 Task: Open Card Cybersecurity Training Session in Board Diversity and Inclusion Leadership Training and Development to Workspace DevOps and add a team member Softage.2@softage.net, a label Green, a checklist Cake Decorating, an attachment from your computer, a color Green and finally, add a card description 'Plan and execute company team-building conference with team-building challenges' and a comment 'Given the potential impact of this task on our company financial performance, let us ensure that we approach it with a focus on ROI.'. Add a start date 'Jan 06, 1900' with a due date 'Jan 13, 1900'
Action: Mouse moved to (342, 136)
Screenshot: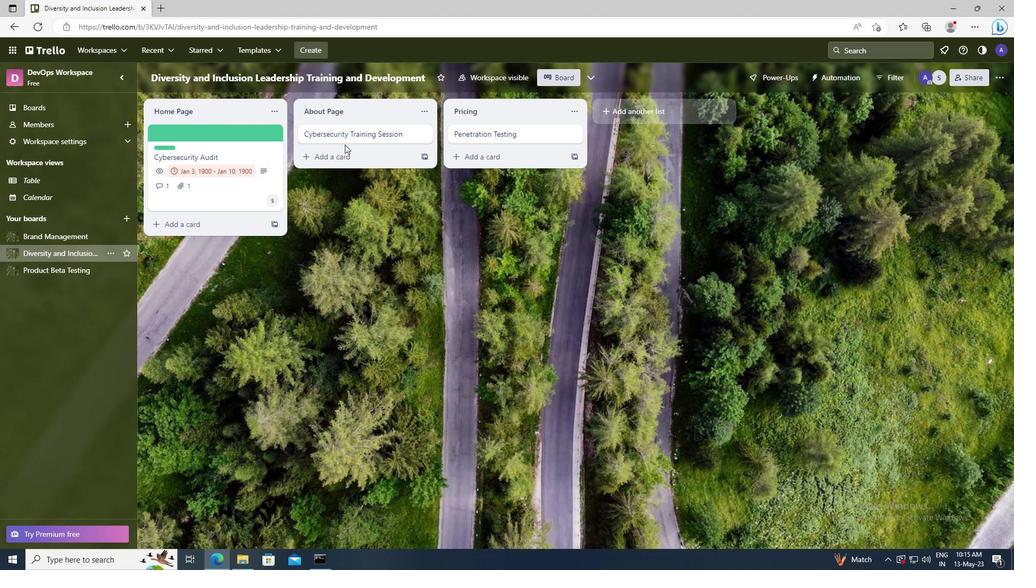 
Action: Mouse pressed left at (342, 136)
Screenshot: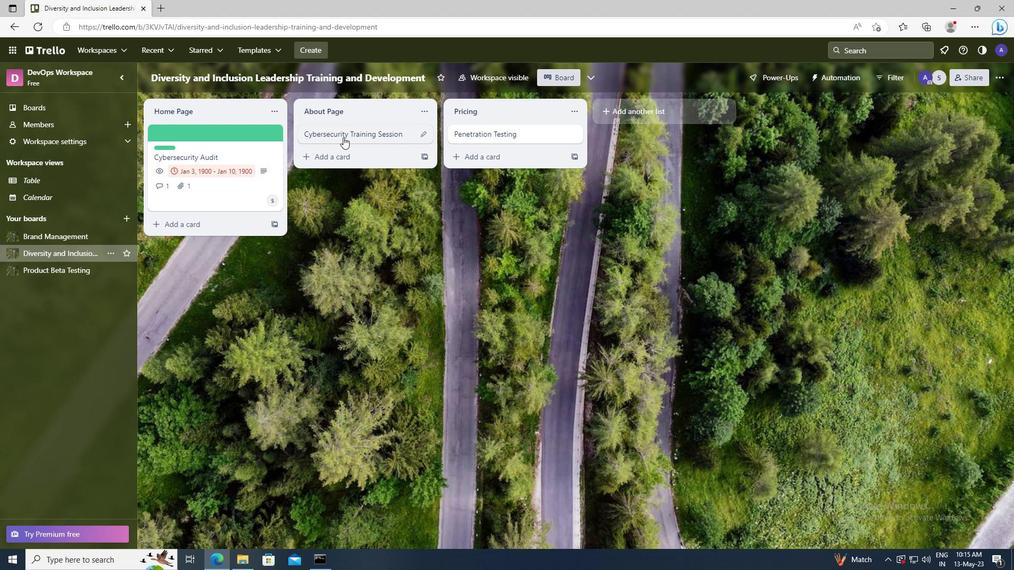 
Action: Mouse moved to (628, 170)
Screenshot: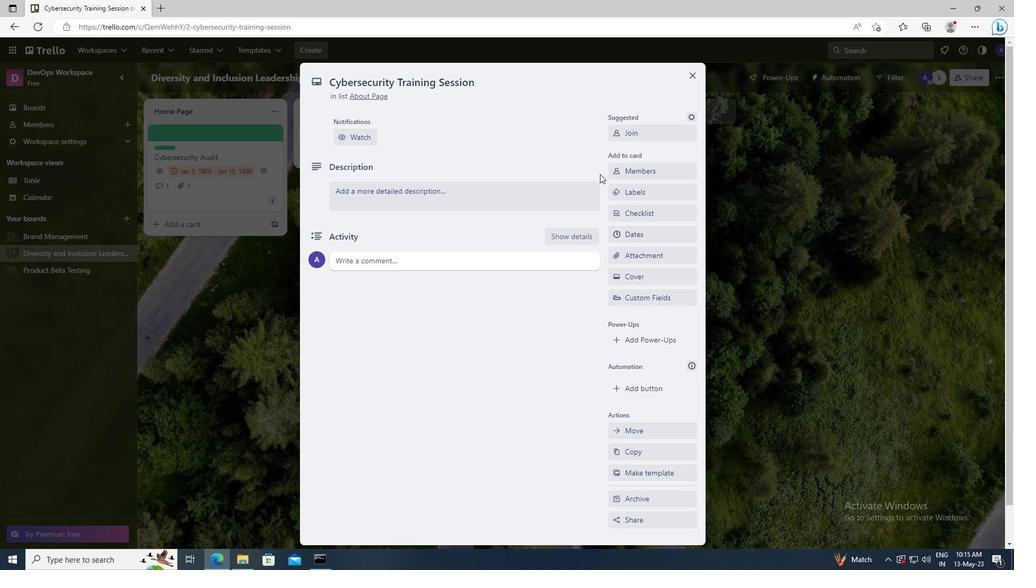 
Action: Mouse pressed left at (628, 170)
Screenshot: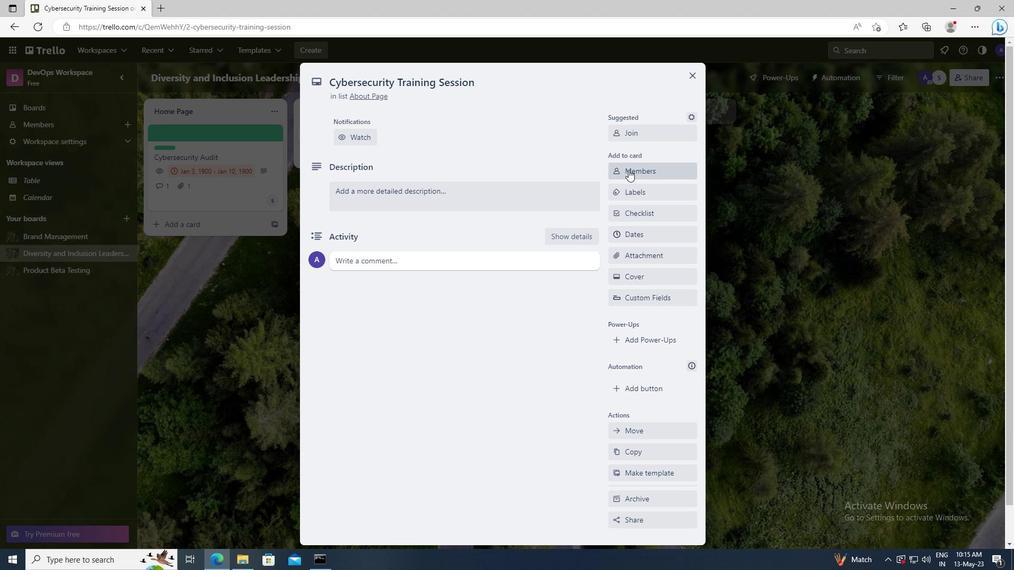 
Action: Mouse moved to (633, 217)
Screenshot: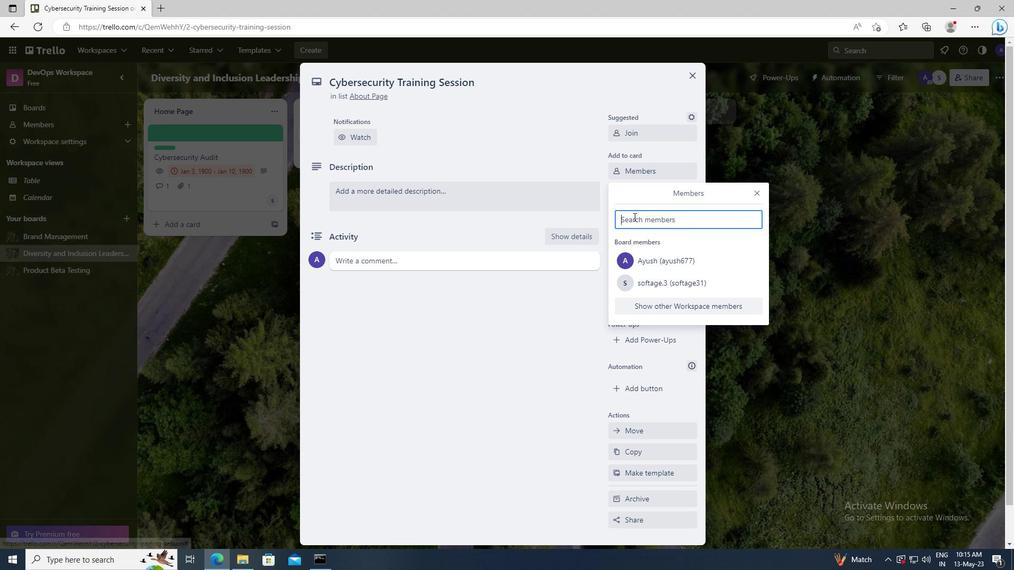
Action: Mouse pressed left at (633, 217)
Screenshot: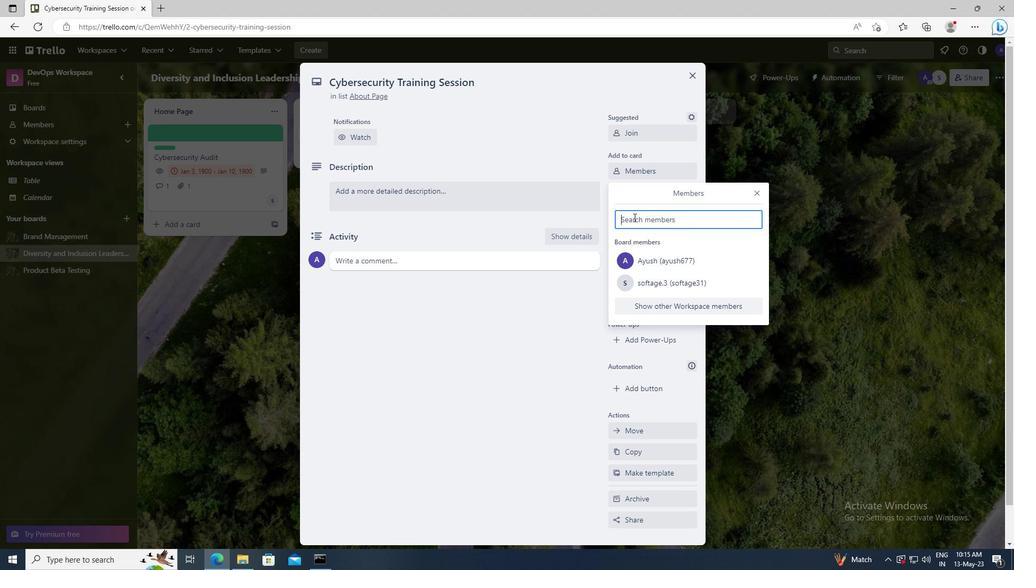
Action: Key pressed <Key.shift>SOFTAGE.2
Screenshot: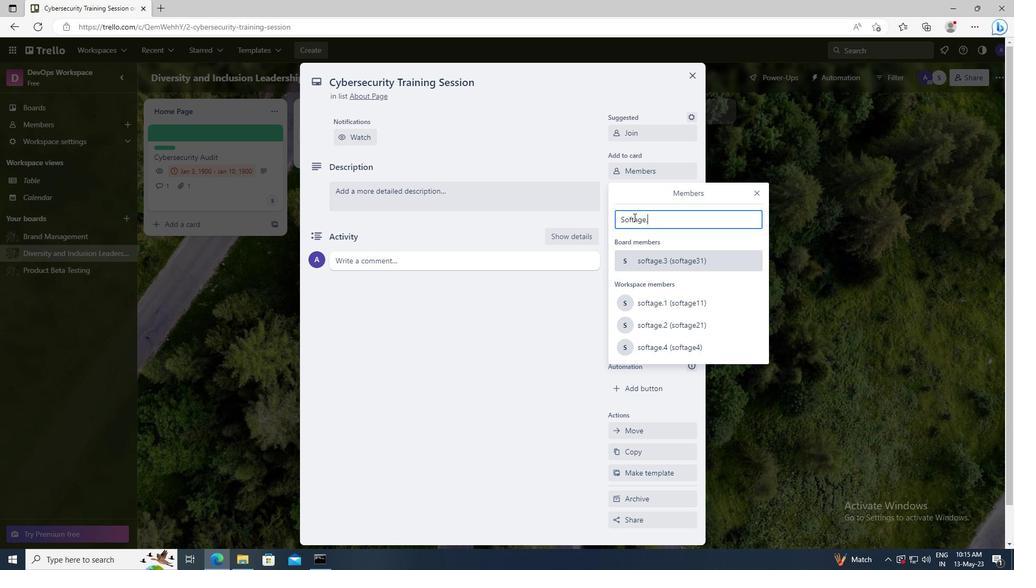 
Action: Mouse moved to (638, 317)
Screenshot: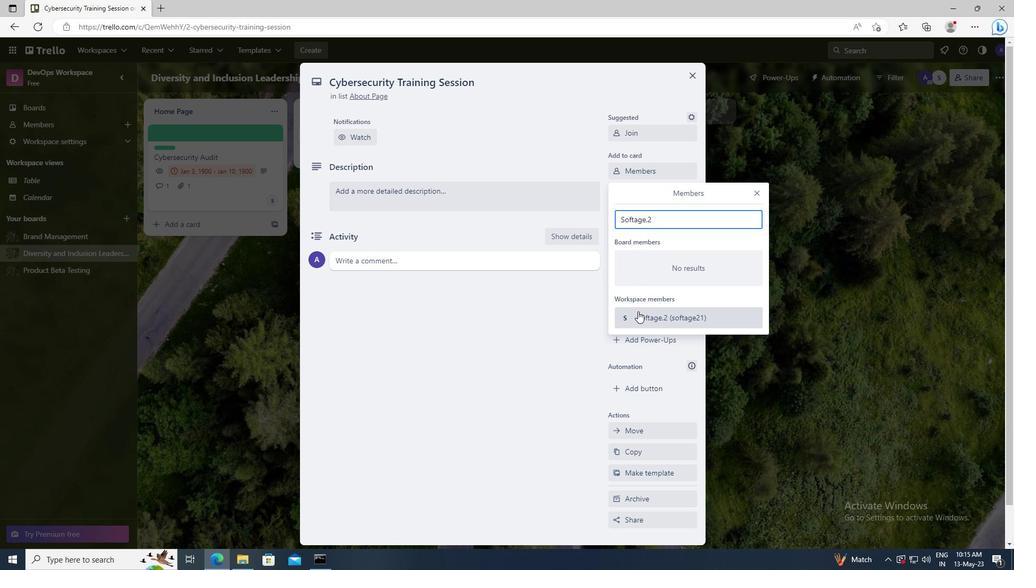 
Action: Mouse pressed left at (638, 317)
Screenshot: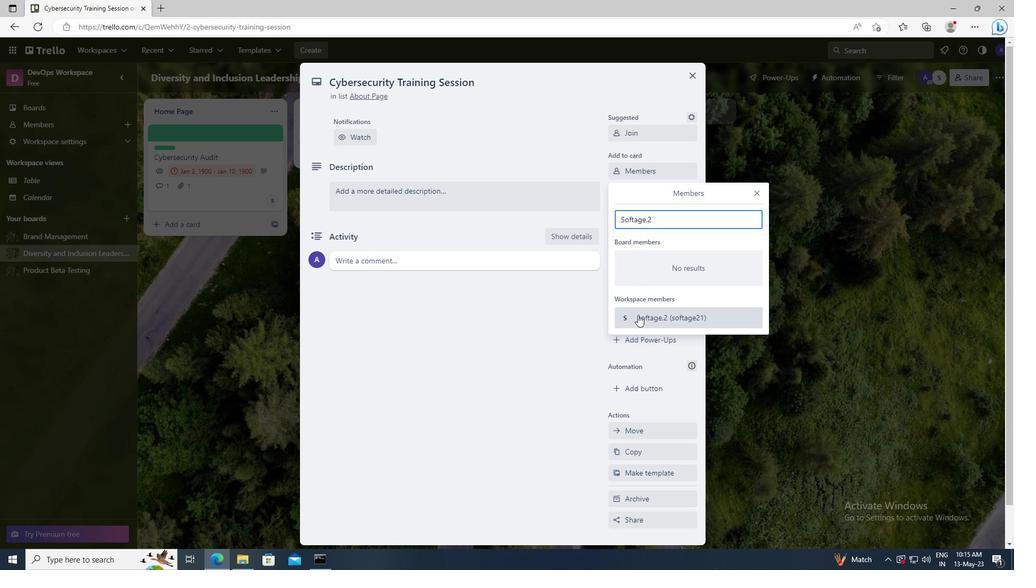 
Action: Mouse moved to (758, 189)
Screenshot: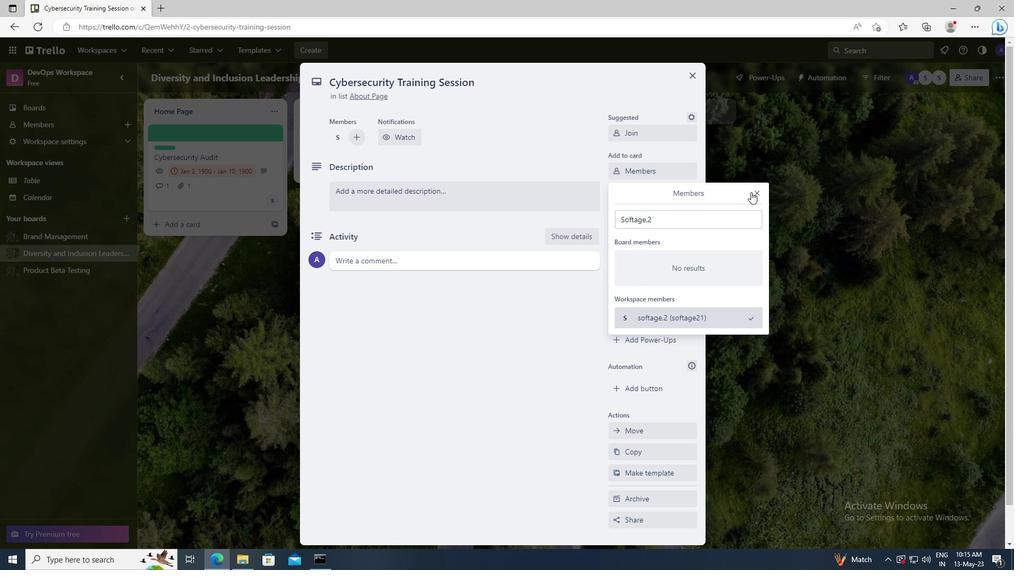 
Action: Mouse pressed left at (758, 189)
Screenshot: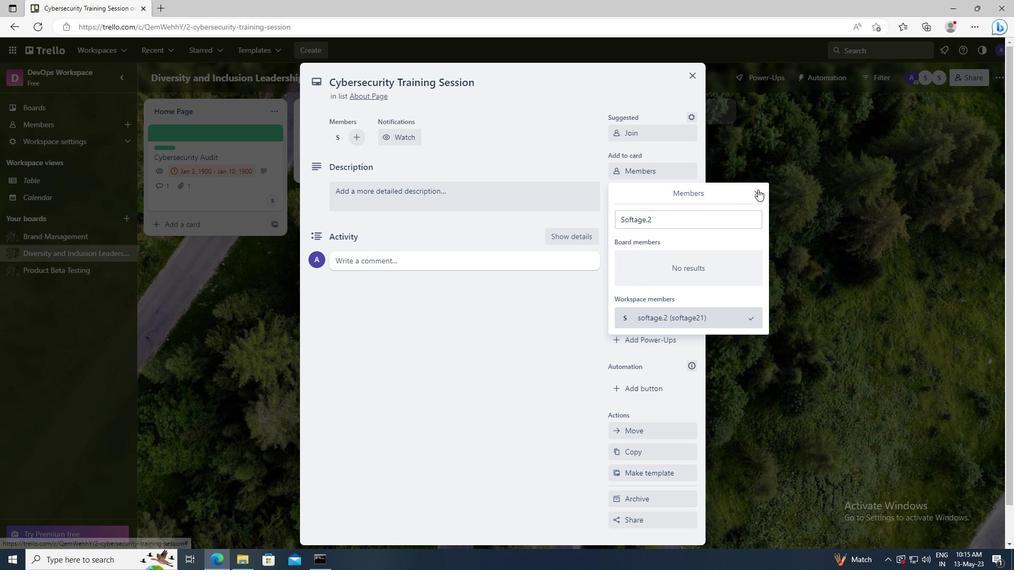
Action: Mouse moved to (646, 195)
Screenshot: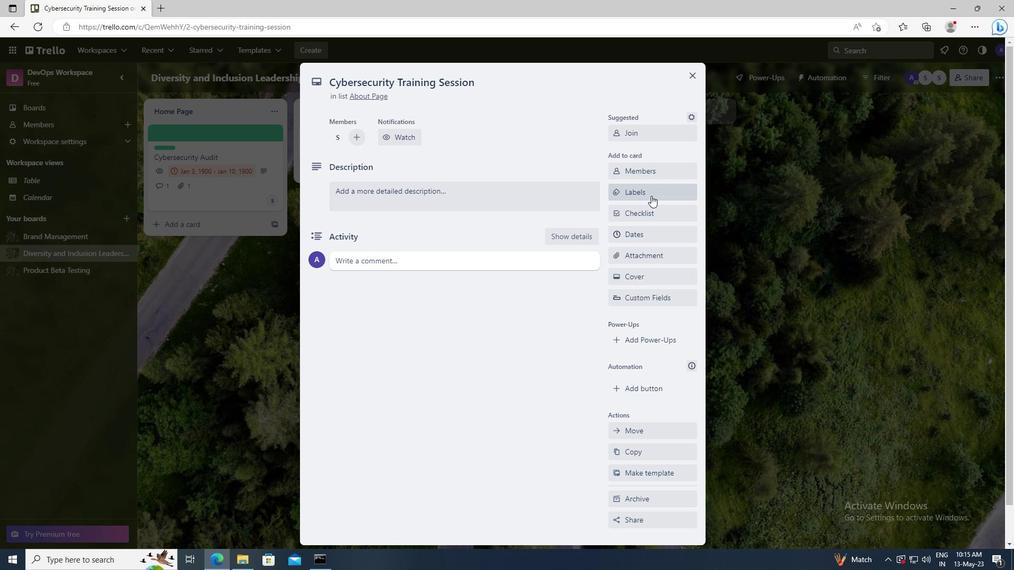 
Action: Mouse pressed left at (646, 195)
Screenshot: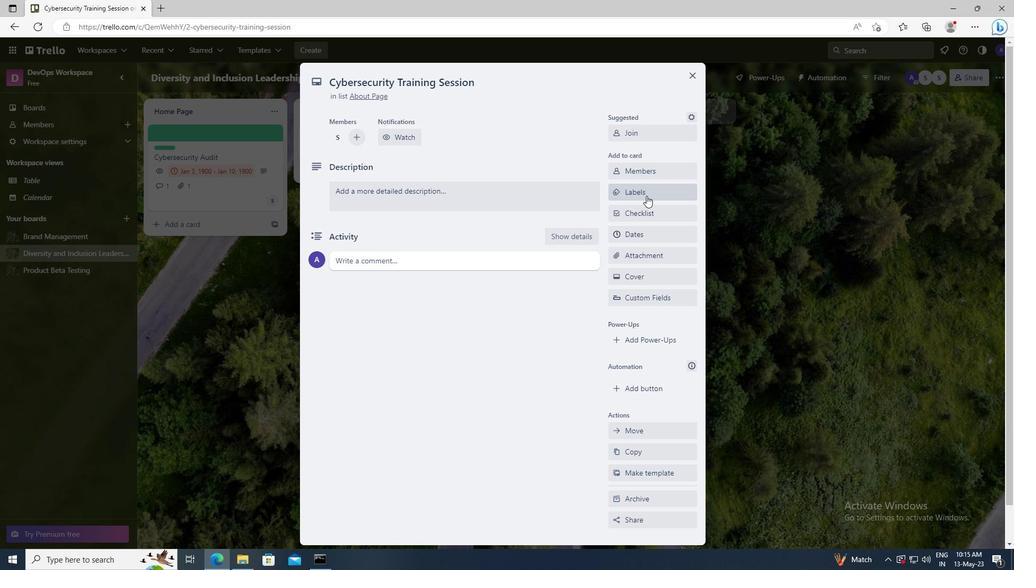 
Action: Mouse moved to (677, 400)
Screenshot: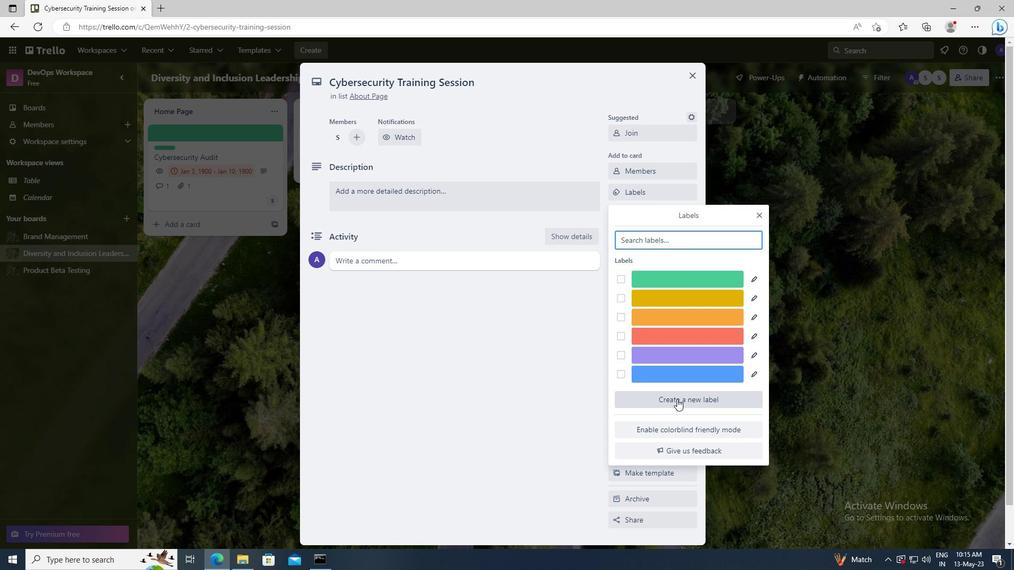 
Action: Mouse pressed left at (677, 400)
Screenshot: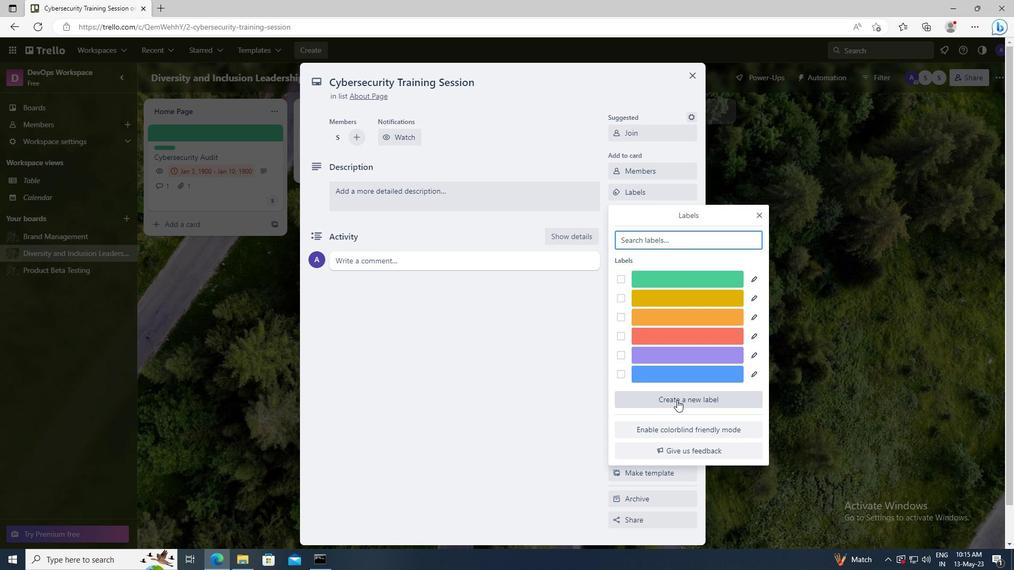 
Action: Mouse moved to (632, 372)
Screenshot: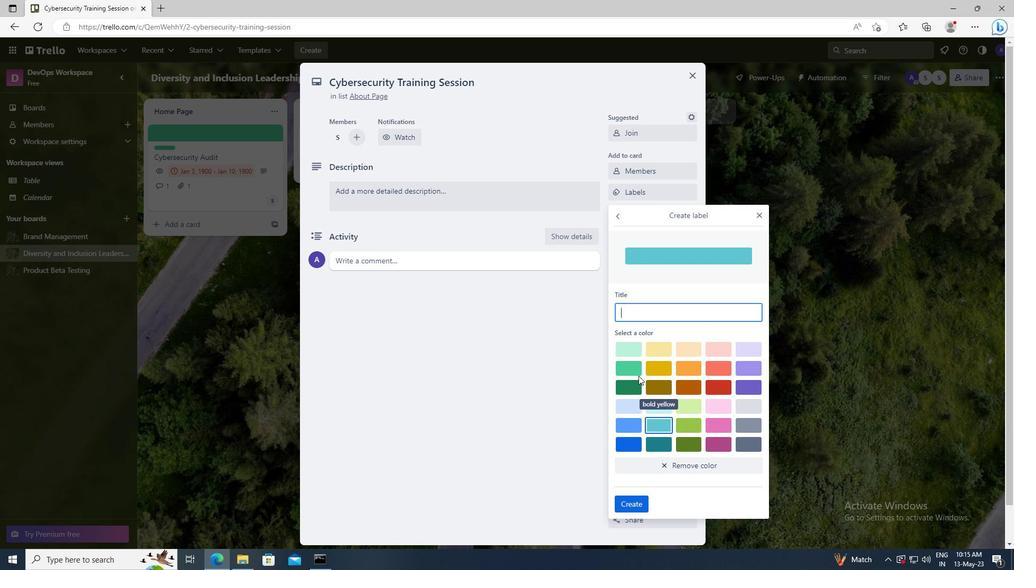 
Action: Mouse pressed left at (632, 372)
Screenshot: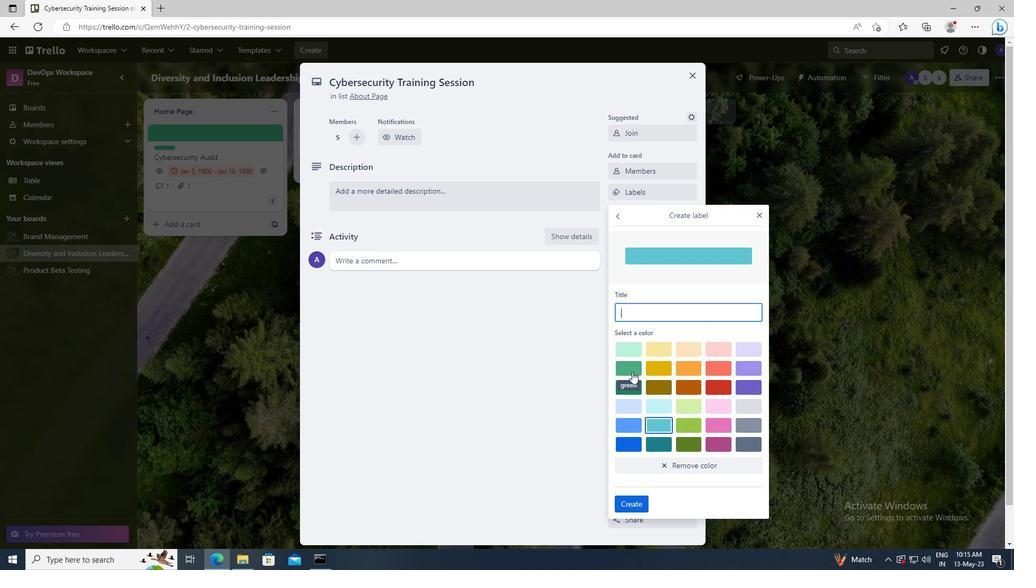 
Action: Mouse moved to (633, 502)
Screenshot: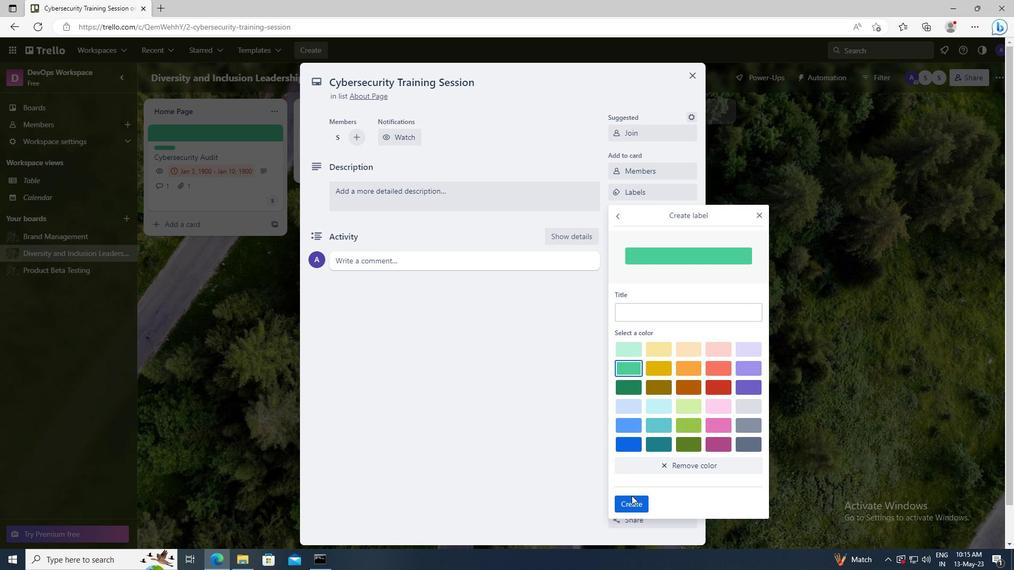 
Action: Mouse pressed left at (633, 502)
Screenshot: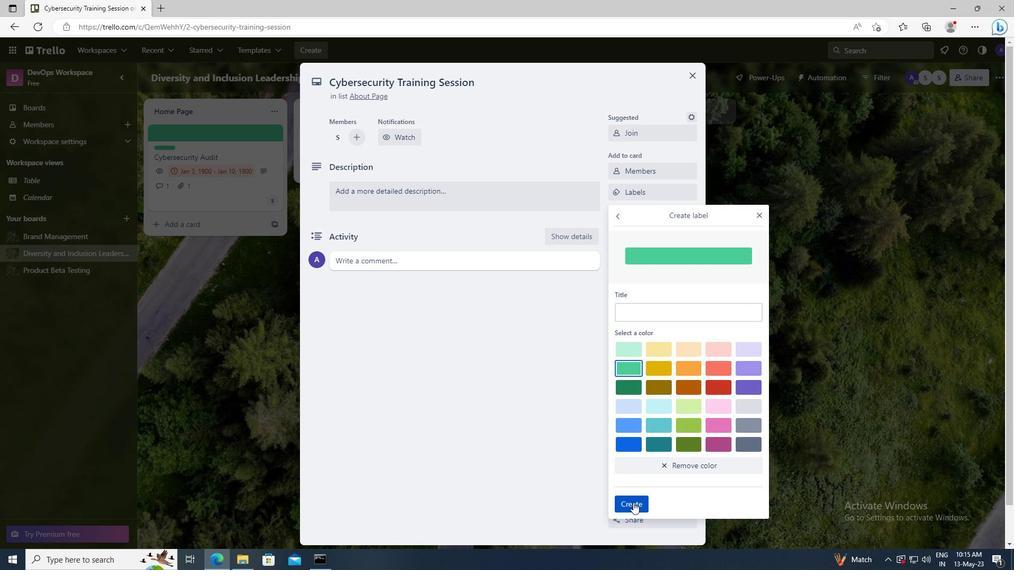 
Action: Mouse moved to (760, 216)
Screenshot: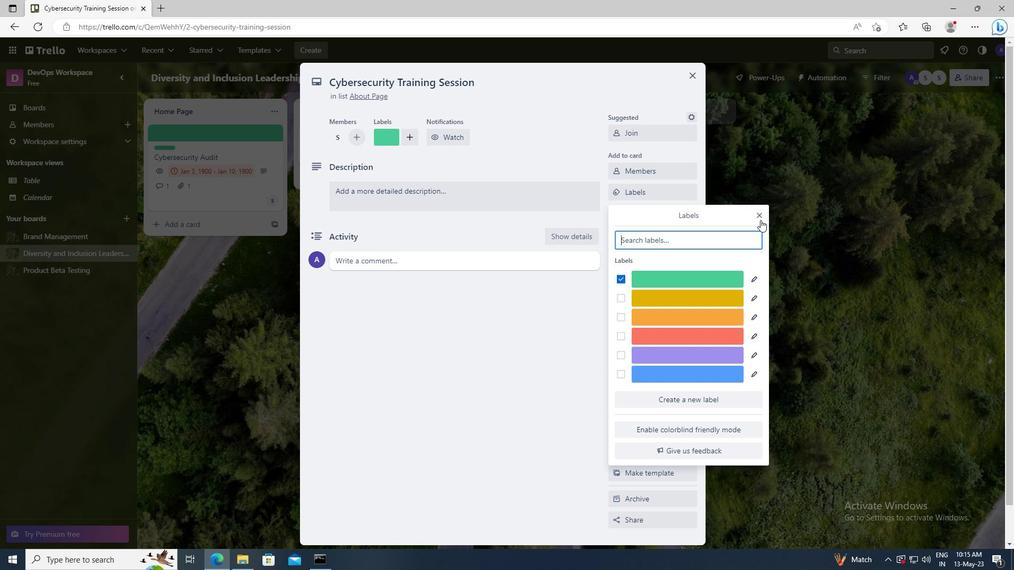 
Action: Mouse pressed left at (760, 216)
Screenshot: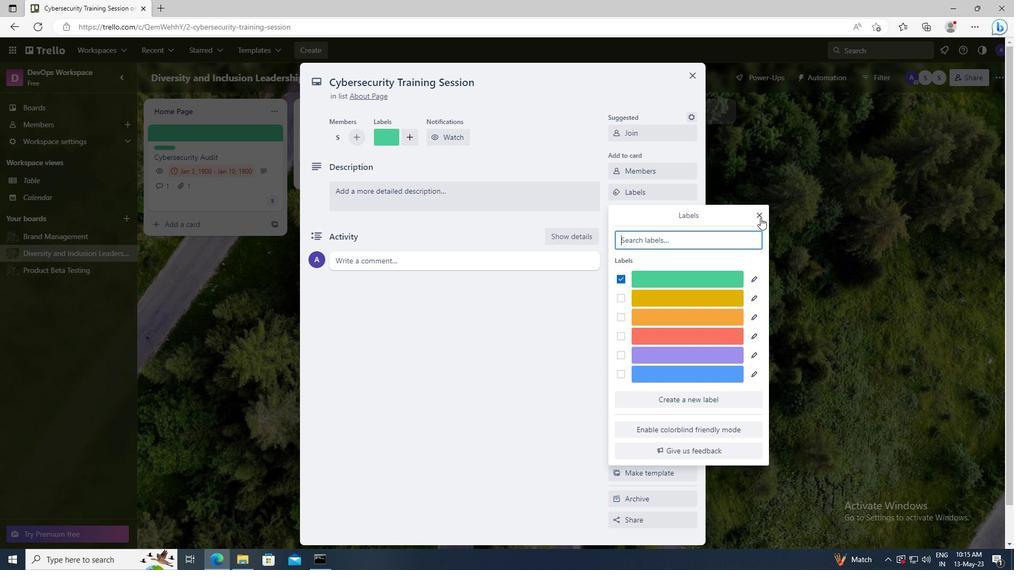 
Action: Mouse moved to (660, 216)
Screenshot: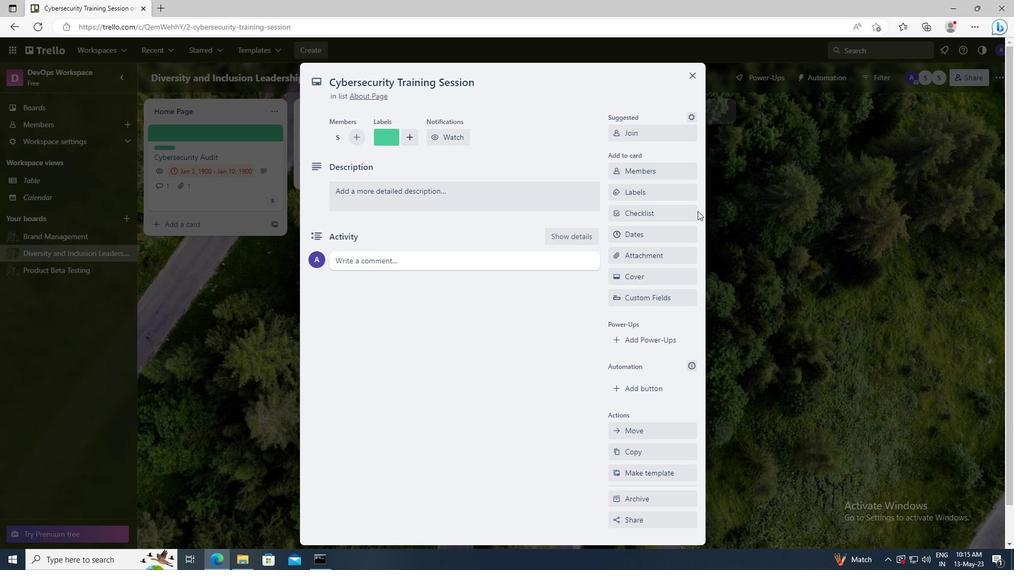 
Action: Mouse pressed left at (660, 216)
Screenshot: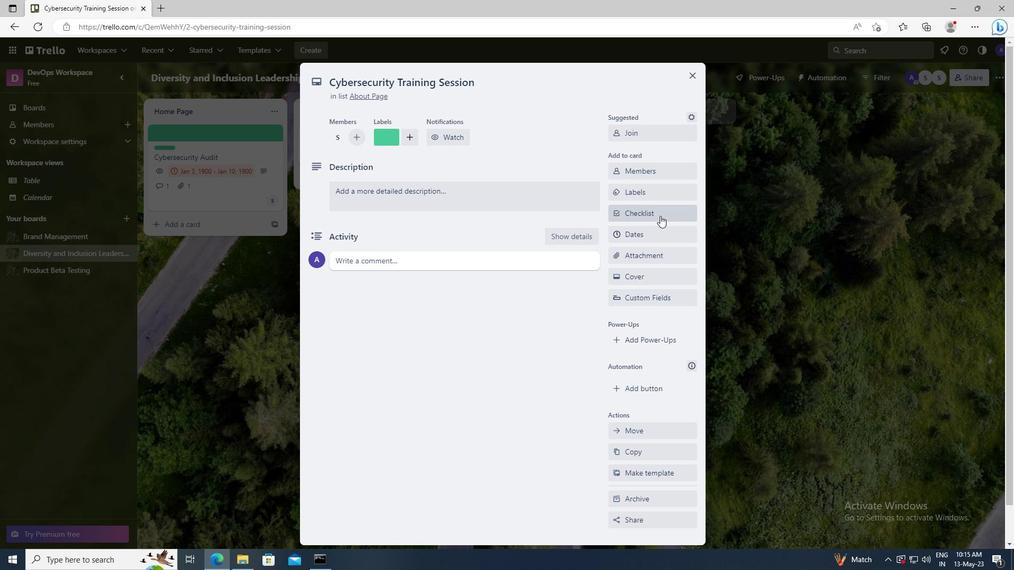 
Action: Key pressed <Key.shift>CAKE<Key.space><Key.shift>DECORATING
Screenshot: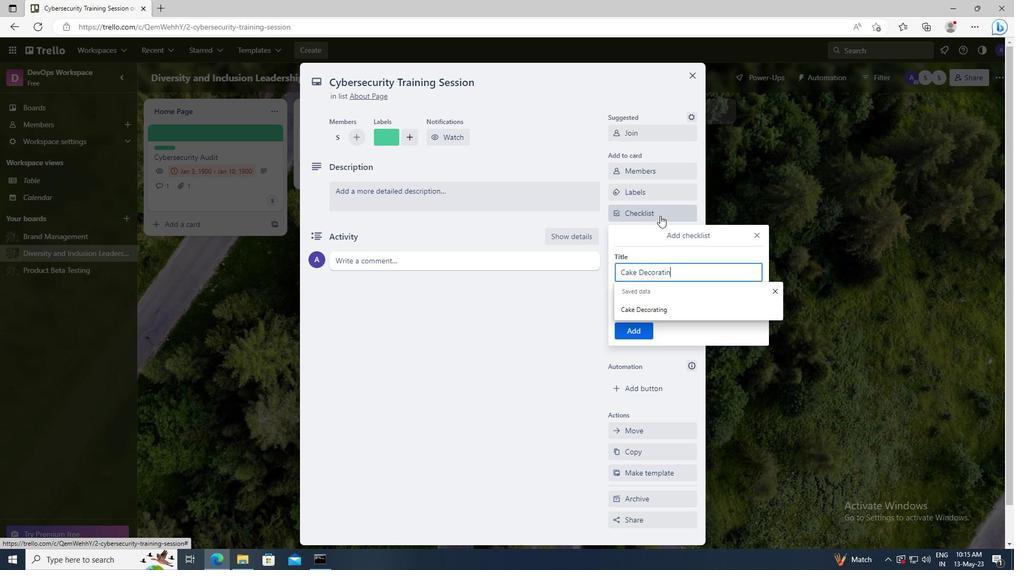 
Action: Mouse moved to (641, 331)
Screenshot: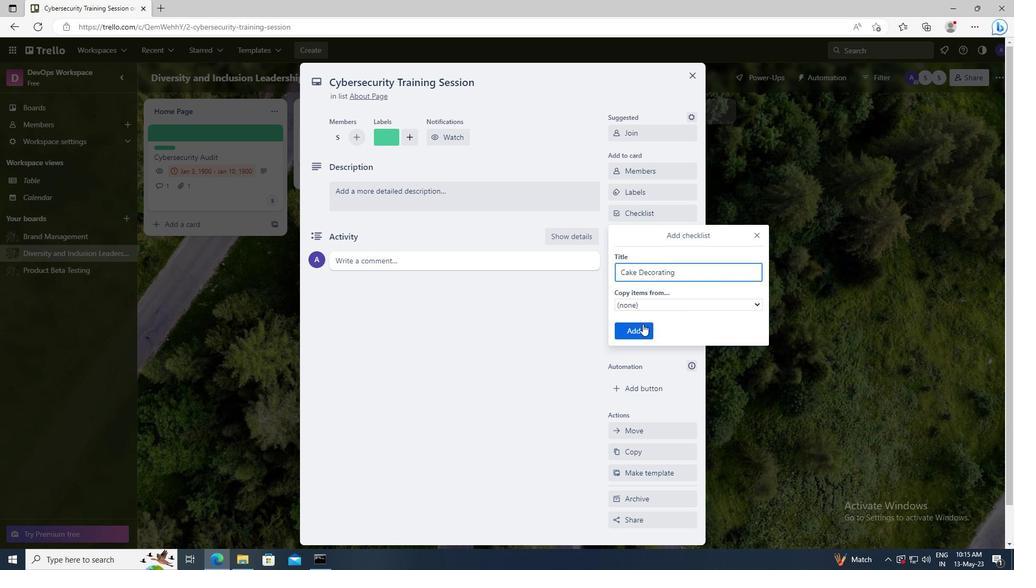 
Action: Mouse pressed left at (641, 331)
Screenshot: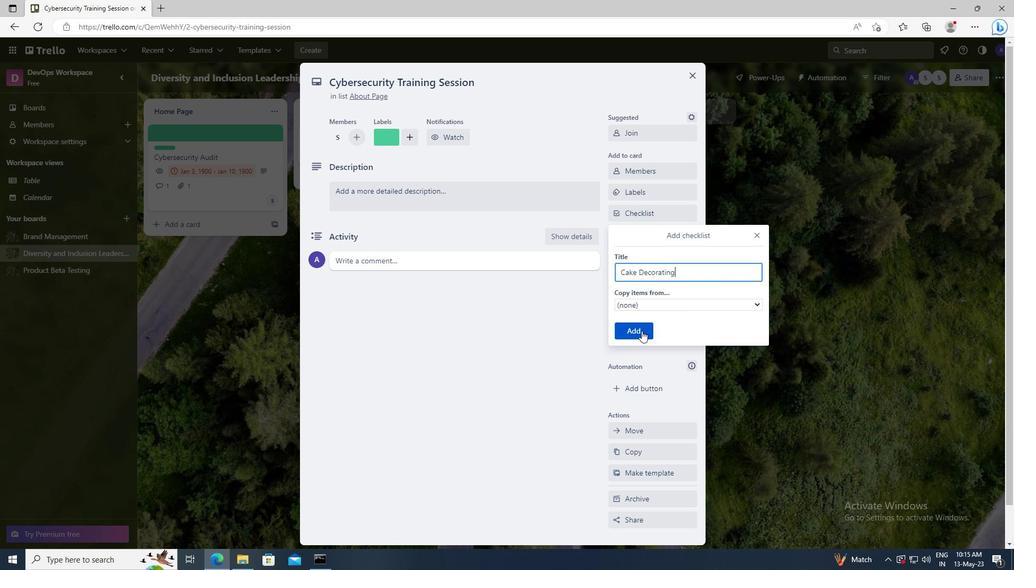 
Action: Mouse moved to (647, 260)
Screenshot: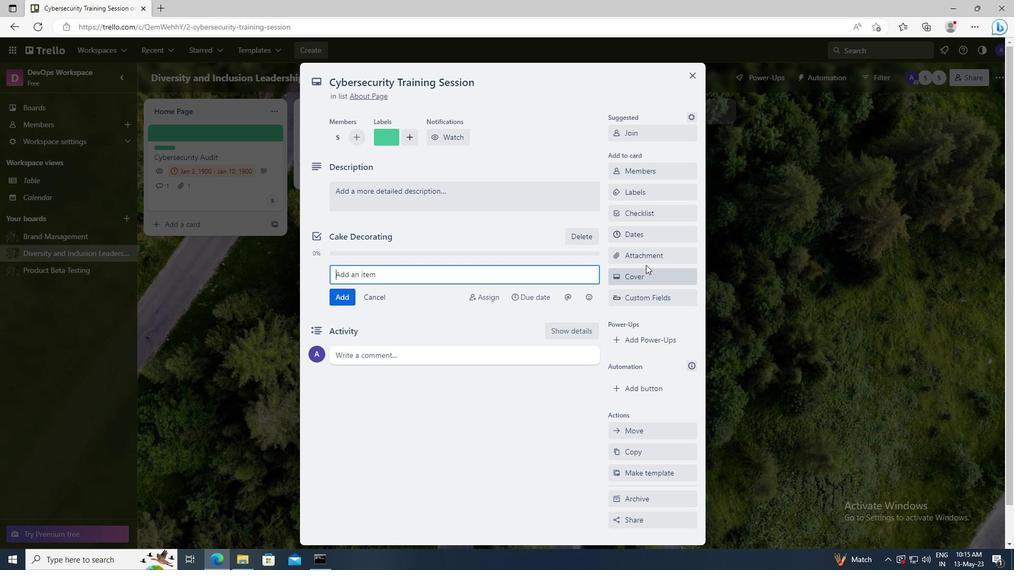 
Action: Mouse pressed left at (647, 260)
Screenshot: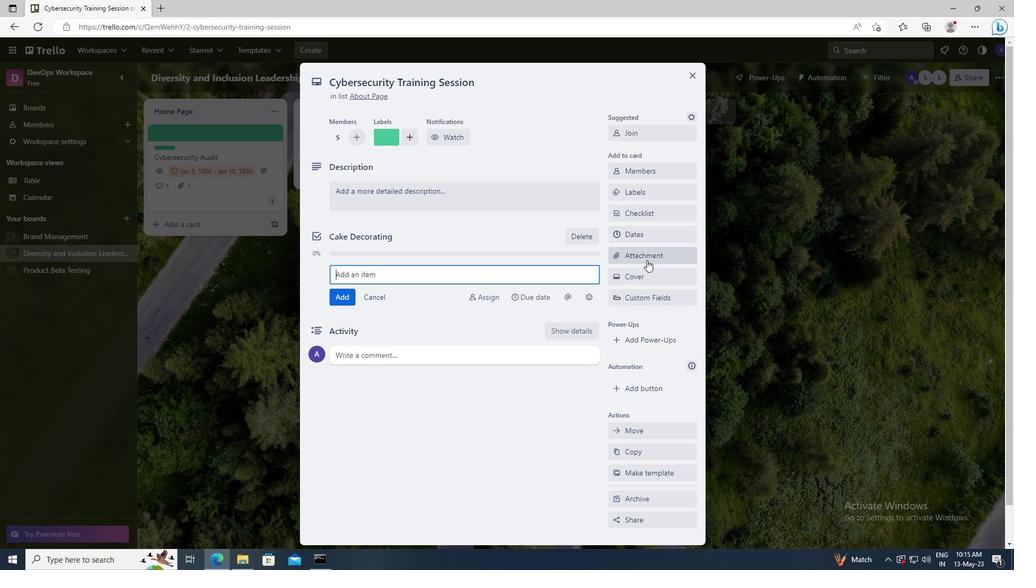 
Action: Mouse moved to (644, 301)
Screenshot: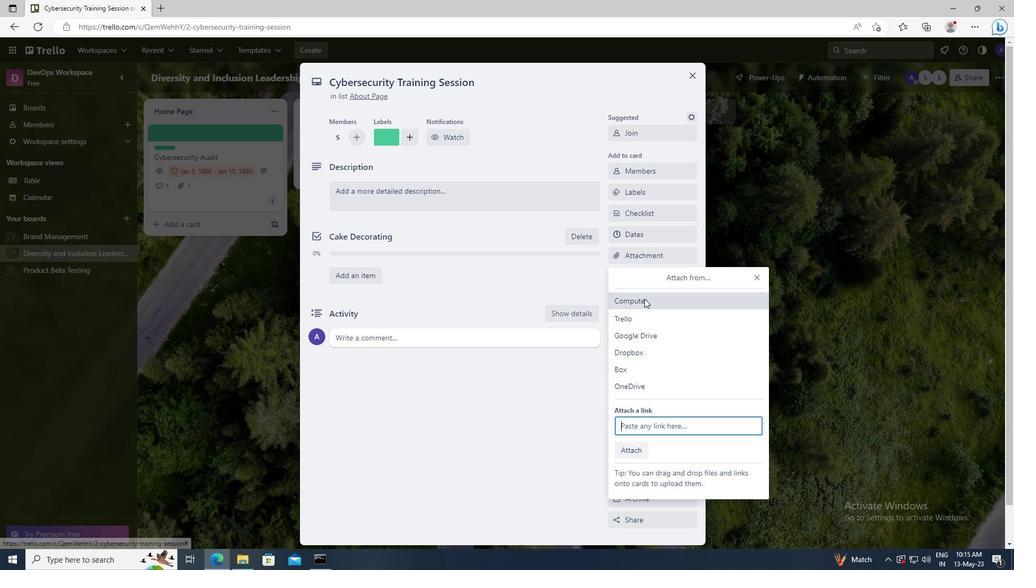 
Action: Mouse pressed left at (644, 301)
Screenshot: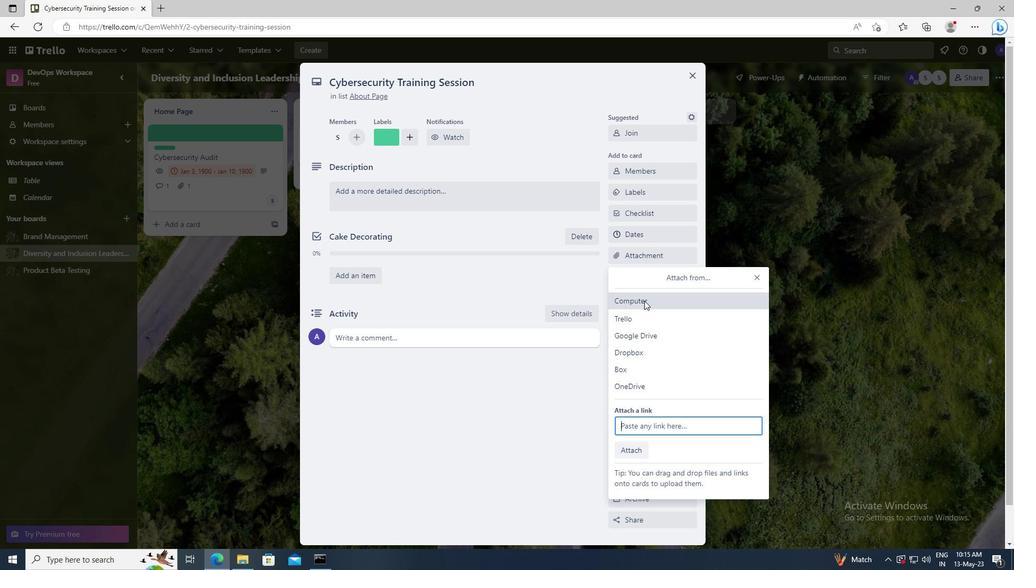 
Action: Mouse moved to (285, 93)
Screenshot: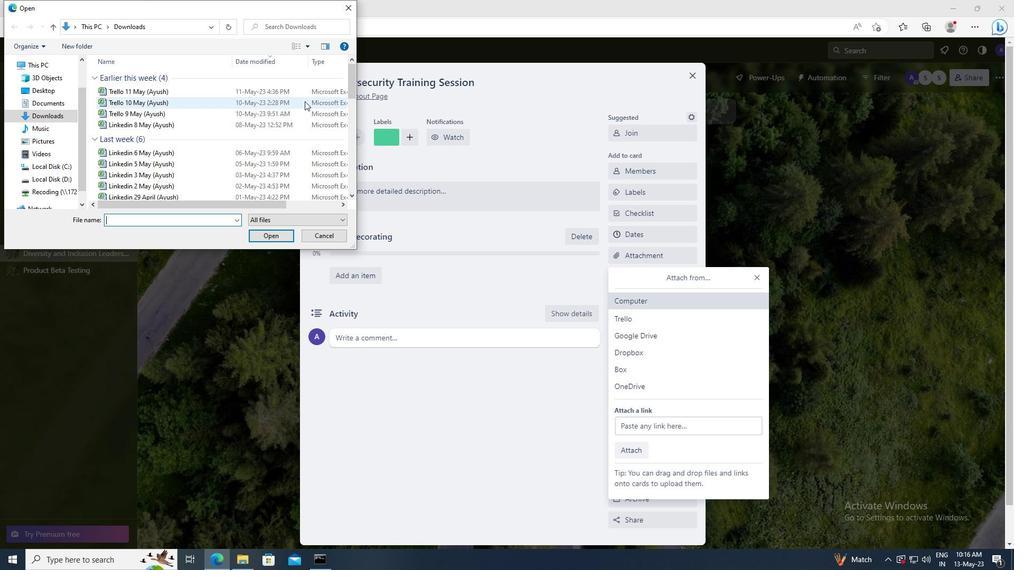 
Action: Mouse pressed left at (285, 93)
Screenshot: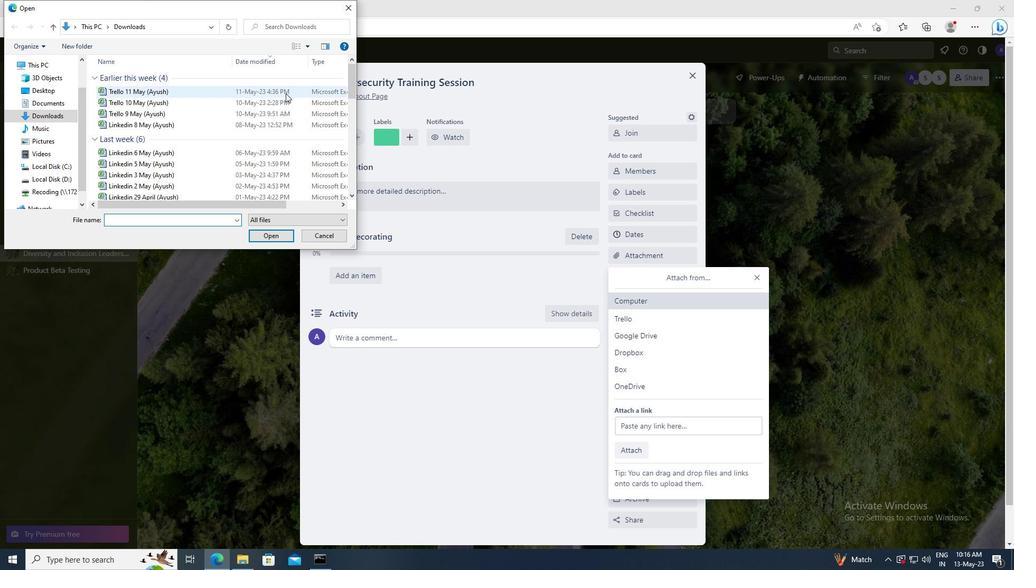 
Action: Mouse moved to (275, 239)
Screenshot: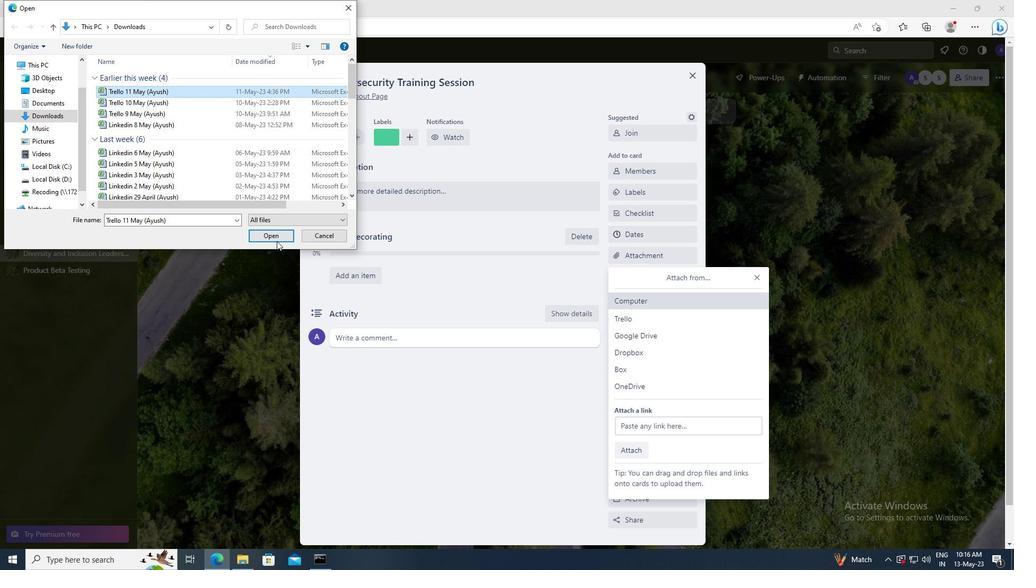 
Action: Mouse pressed left at (275, 239)
Screenshot: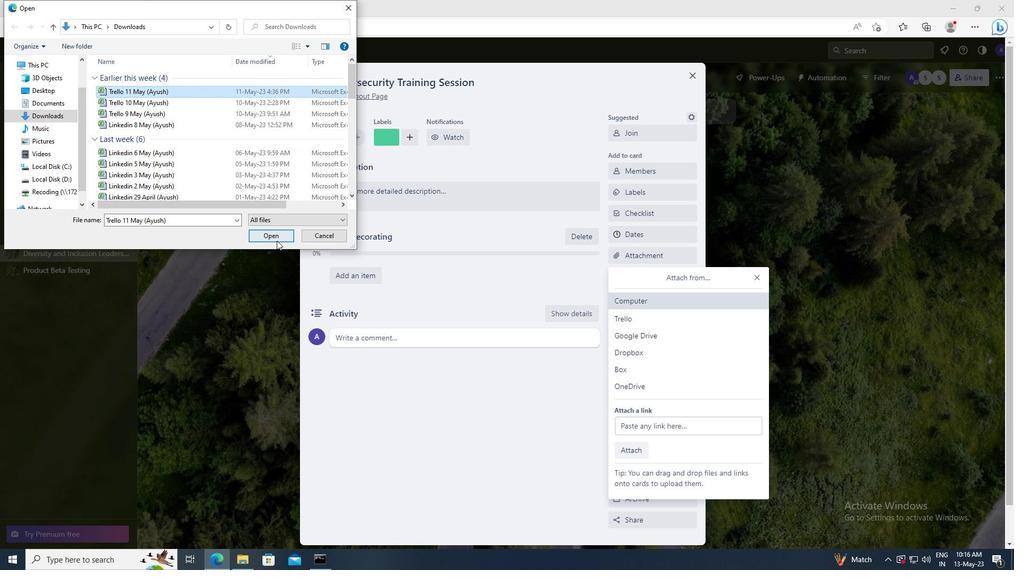 
Action: Mouse moved to (625, 280)
Screenshot: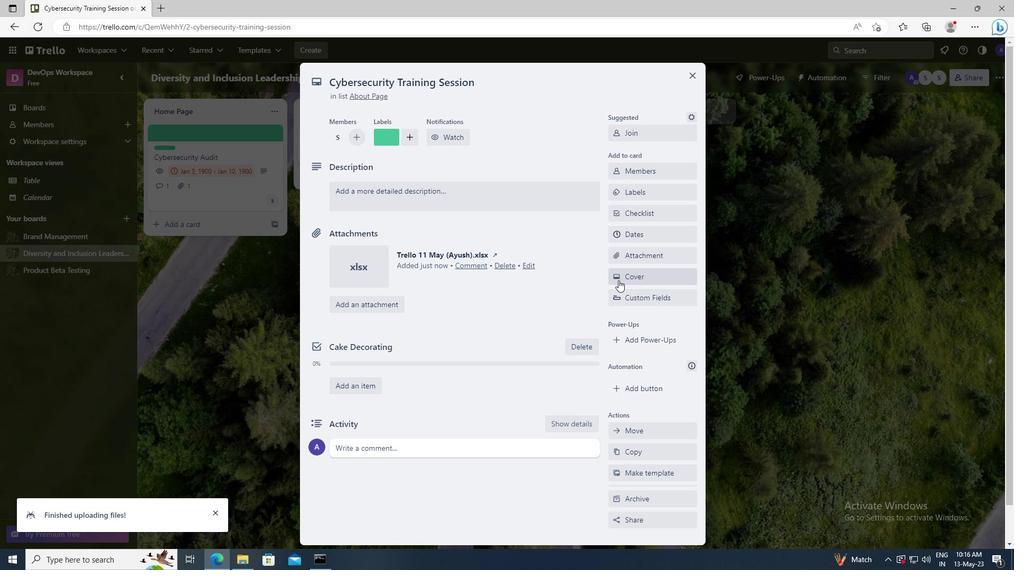 
Action: Mouse pressed left at (625, 280)
Screenshot: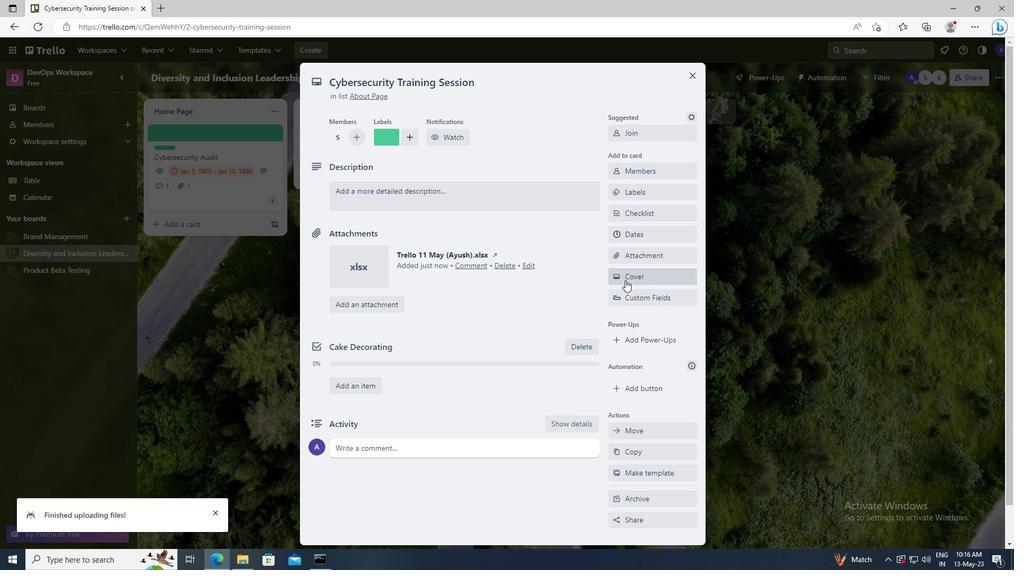 
Action: Mouse moved to (632, 341)
Screenshot: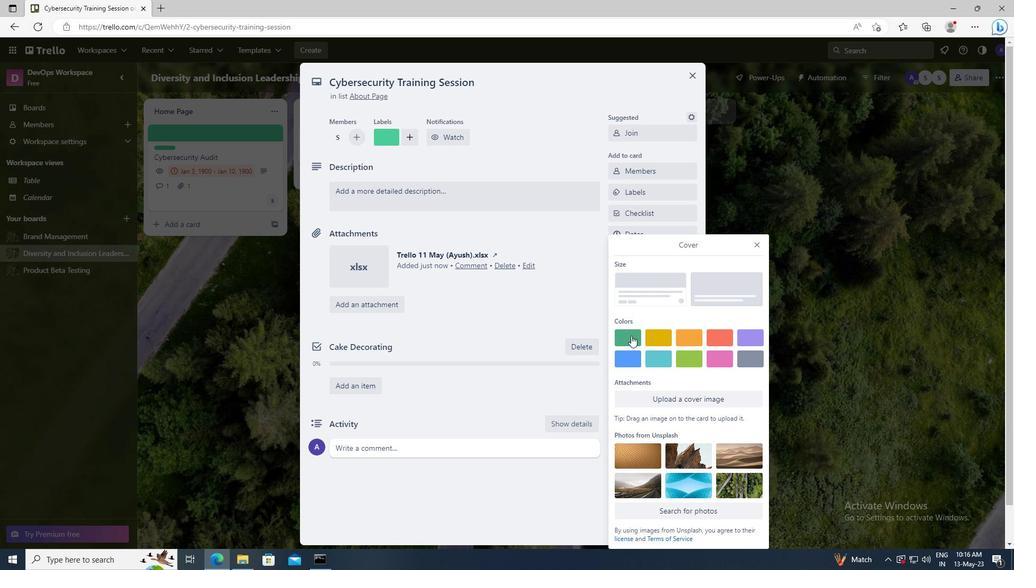 
Action: Mouse pressed left at (632, 341)
Screenshot: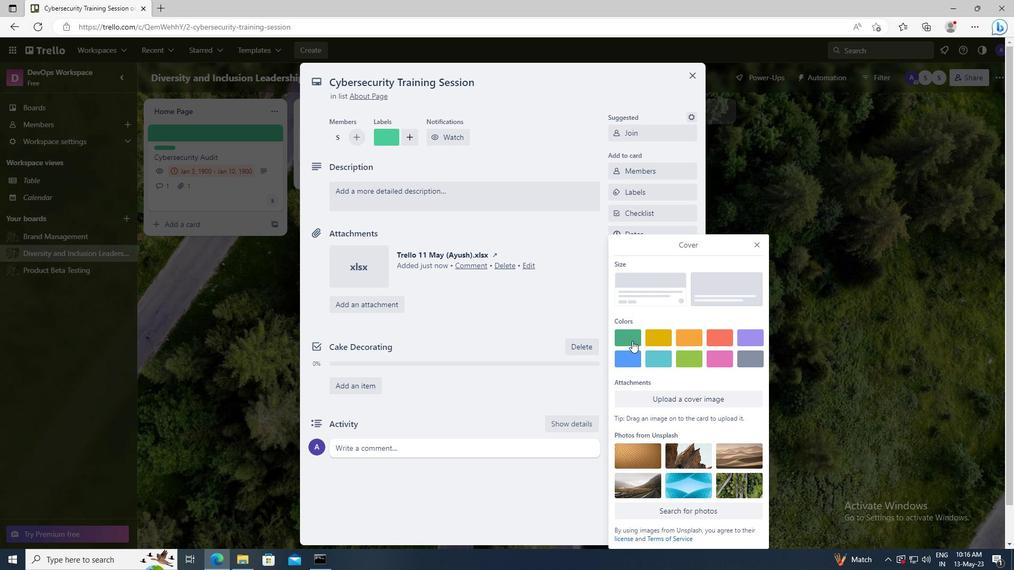 
Action: Mouse moved to (757, 224)
Screenshot: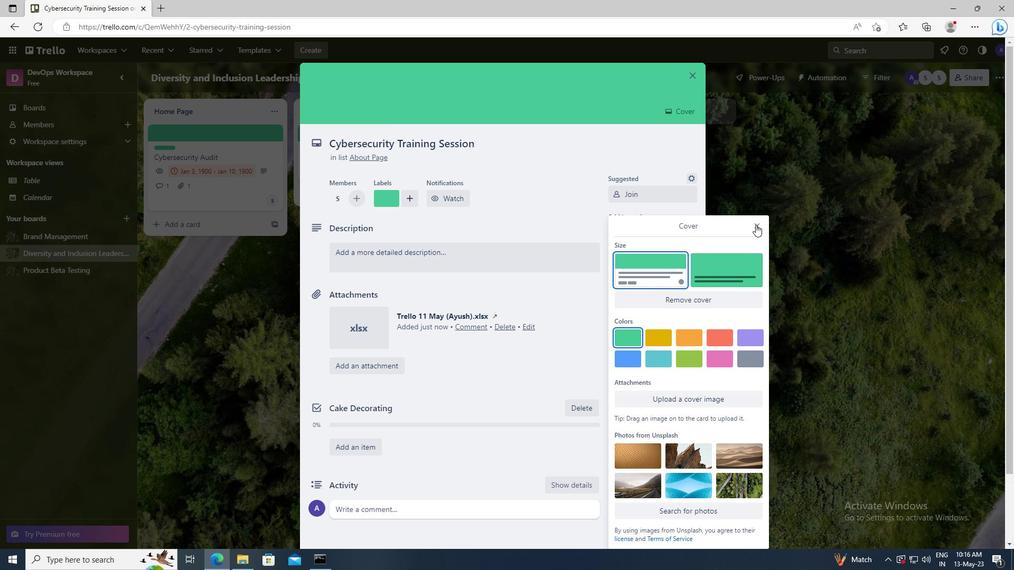 
Action: Mouse pressed left at (757, 224)
Screenshot: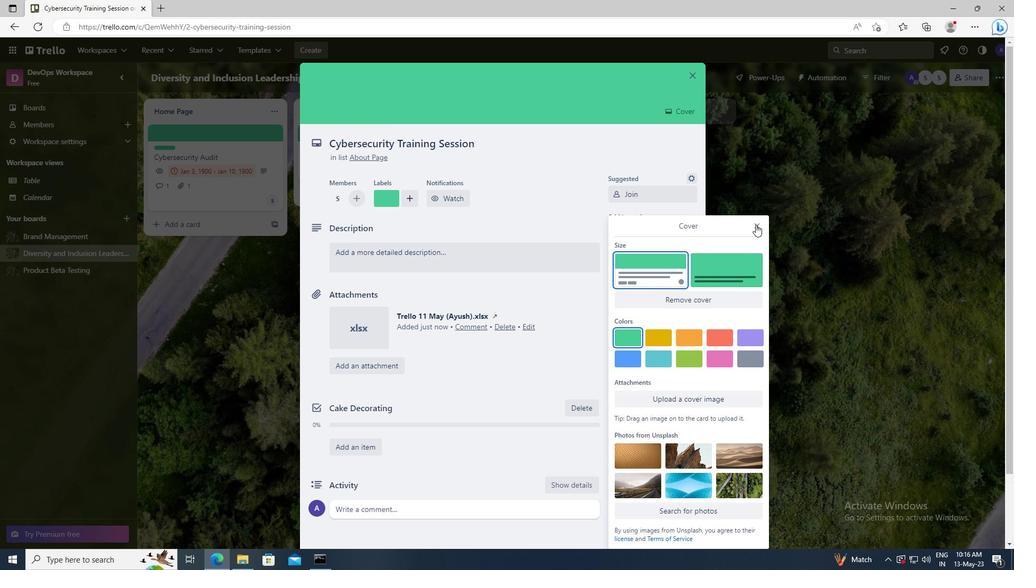 
Action: Mouse moved to (426, 259)
Screenshot: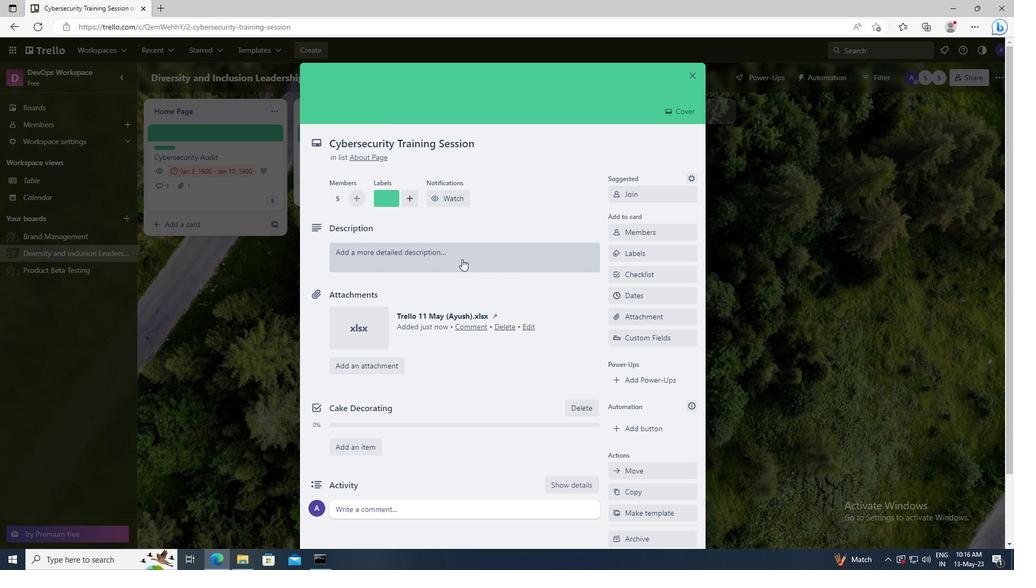 
Action: Mouse pressed left at (426, 259)
Screenshot: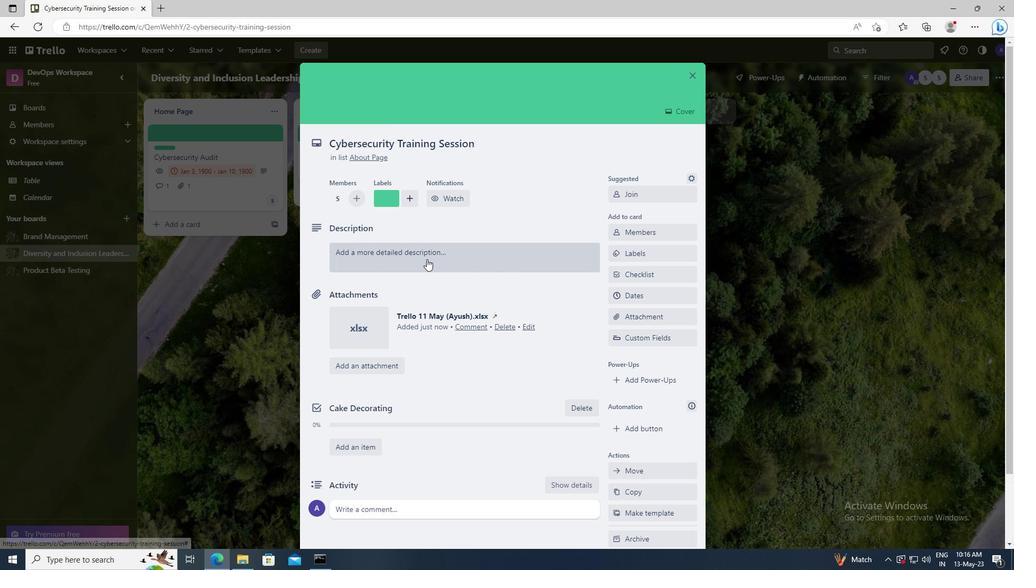 
Action: Key pressed <Key.shift>PLAN<Key.space>AND<Key.space>EXECUTE<Key.space>COMPANY<Key.space>TEAM-BUILDING<Key.space>CONFERENCE<Key.space>WITH<Key.space>TEAM-BUILDING<Key.space>CHALLENGES
Screenshot: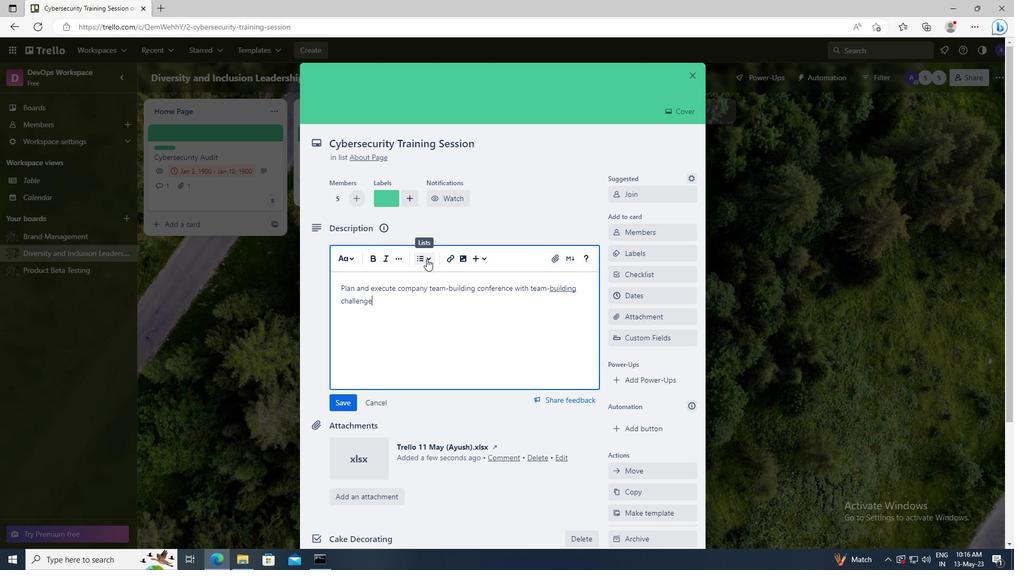 
Action: Mouse scrolled (426, 258) with delta (0, 0)
Screenshot: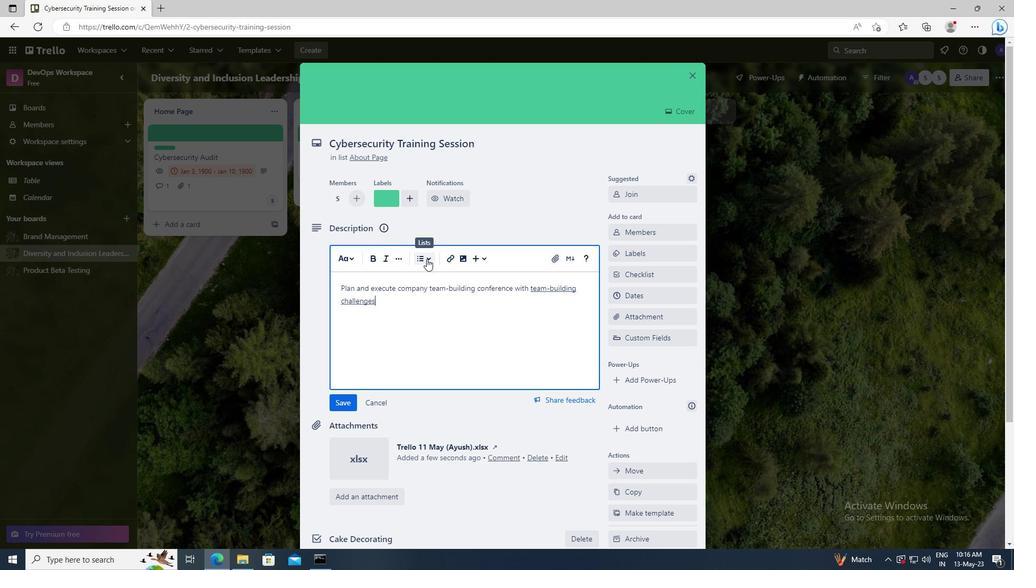 
Action: Mouse moved to (348, 323)
Screenshot: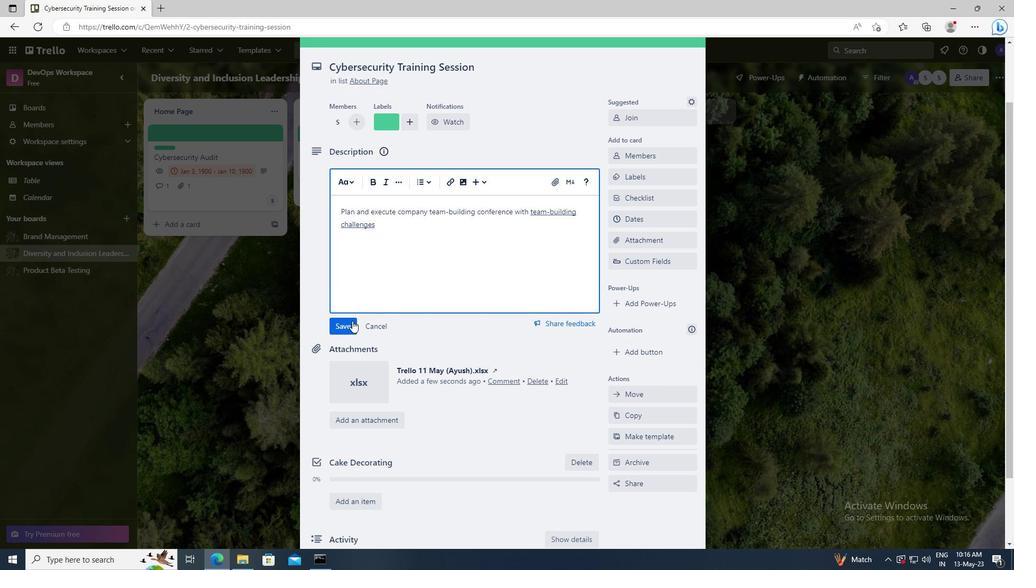 
Action: Mouse pressed left at (348, 323)
Screenshot: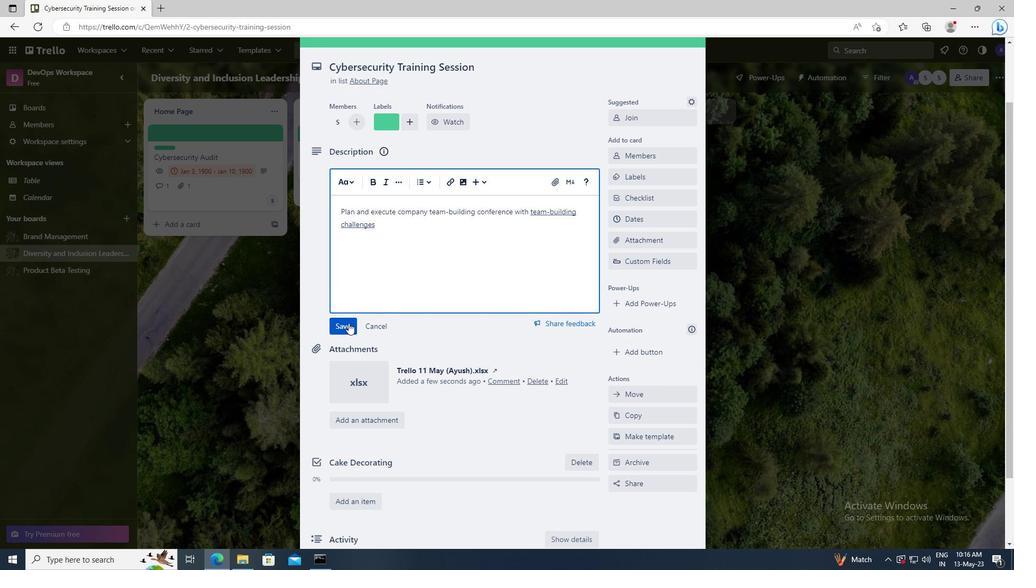 
Action: Mouse moved to (359, 423)
Screenshot: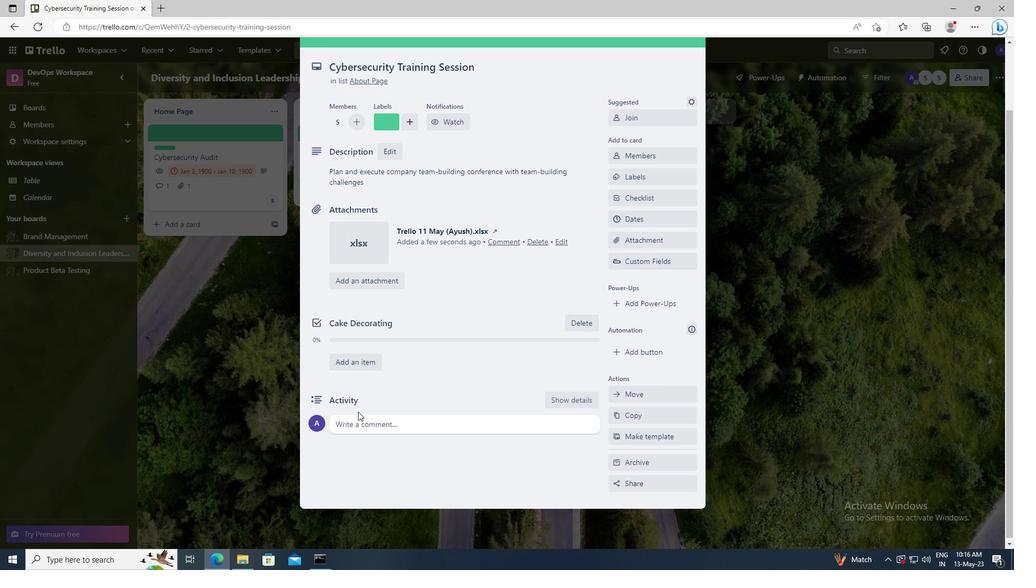 
Action: Mouse pressed left at (359, 423)
Screenshot: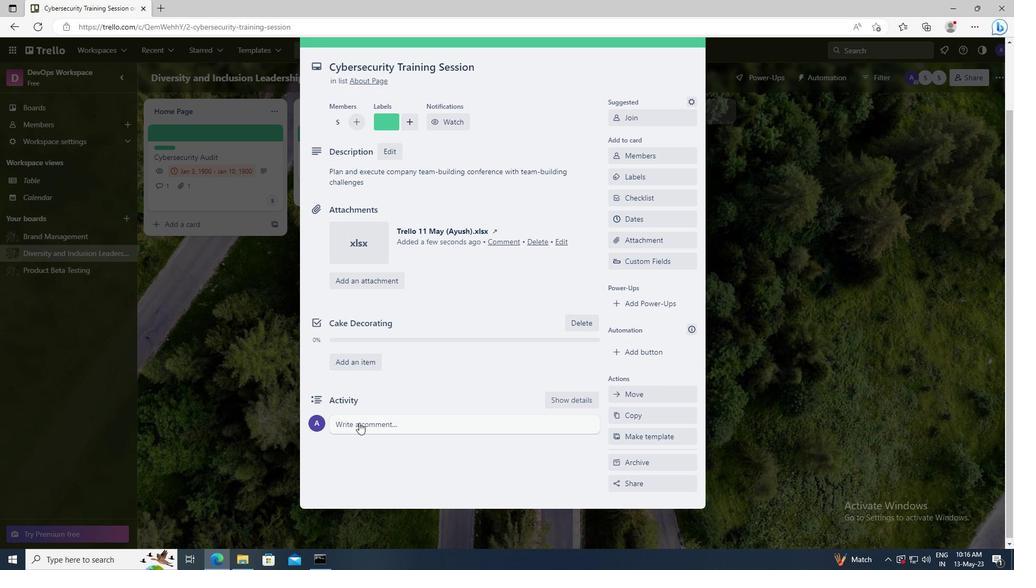 
Action: Key pressed <Key.shift>GIVEN<Key.space>THE<Key.space>POTENTIAL<Key.space>IMPACT<Key.space>OF<Key.space>THIS<Key.space>TASK<Key.space>ON<Key.space>OUR<Key.space>COMPANY<Key.space>FINANCIAL<Key.space>PERFORMANCE,<Key.space>LET<Key.space>US<Key.space>ENSURE<Key.space>THAT<Key.space>WE<Key.space>APPROACH<Key.space>IT<Key.space>WITH<Key.space>A<Key.space>FOCUS<Key.space>ON<Key.space><Key.shift>ROI.
Screenshot: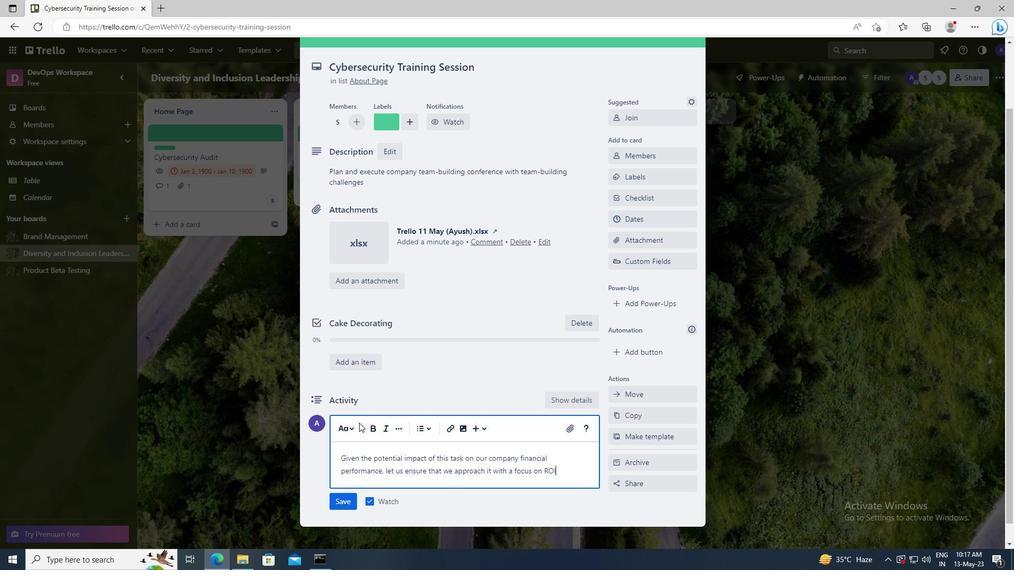 
Action: Mouse moved to (342, 506)
Screenshot: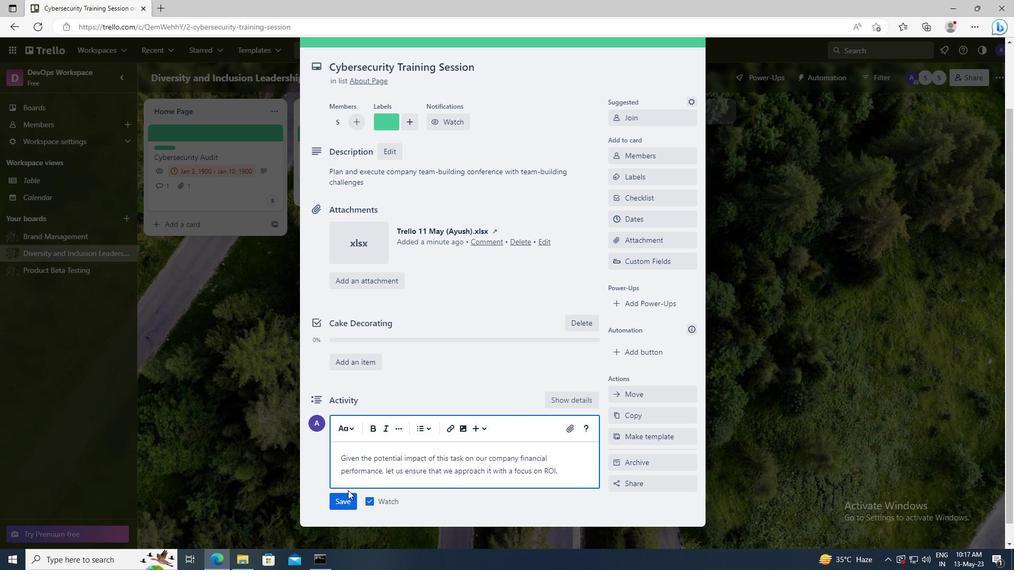 
Action: Mouse pressed left at (342, 506)
Screenshot: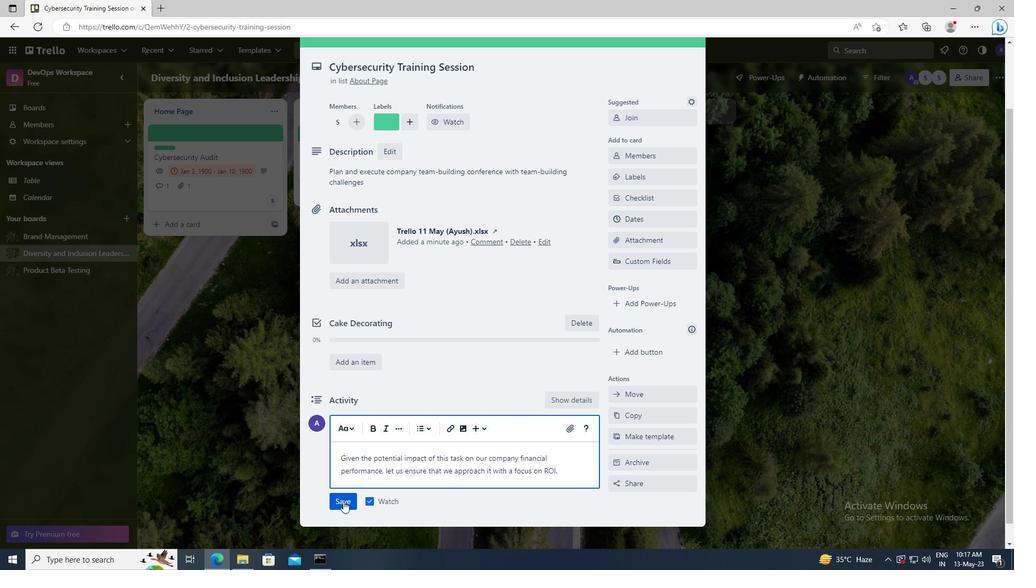 
Action: Mouse moved to (633, 220)
Screenshot: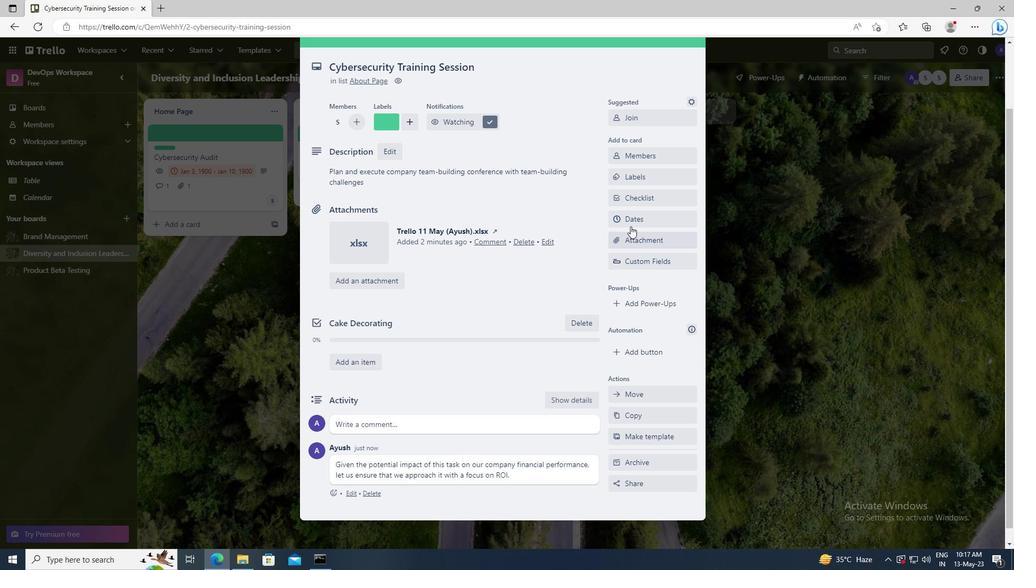 
Action: Mouse pressed left at (633, 220)
Screenshot: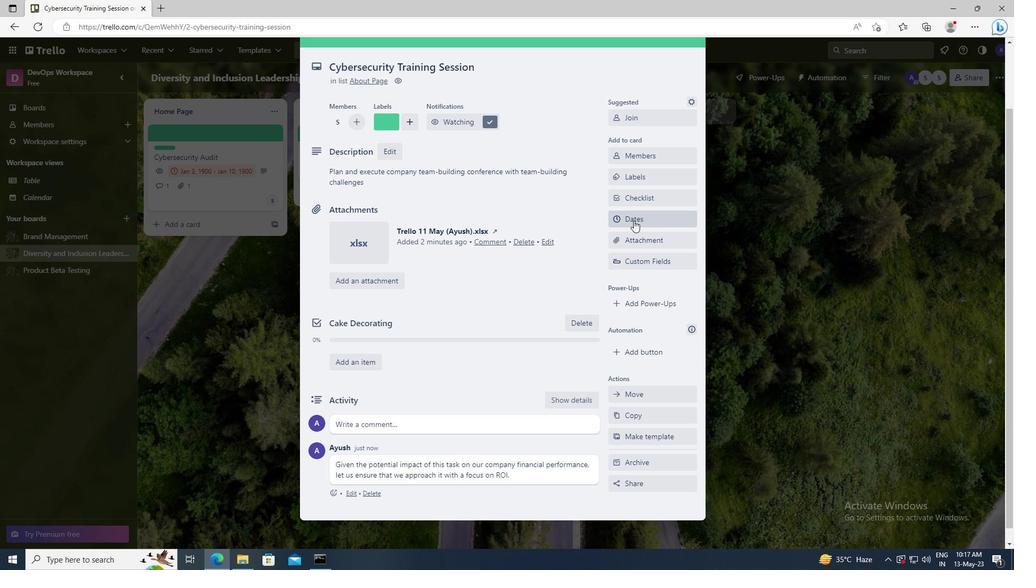 
Action: Mouse moved to (617, 270)
Screenshot: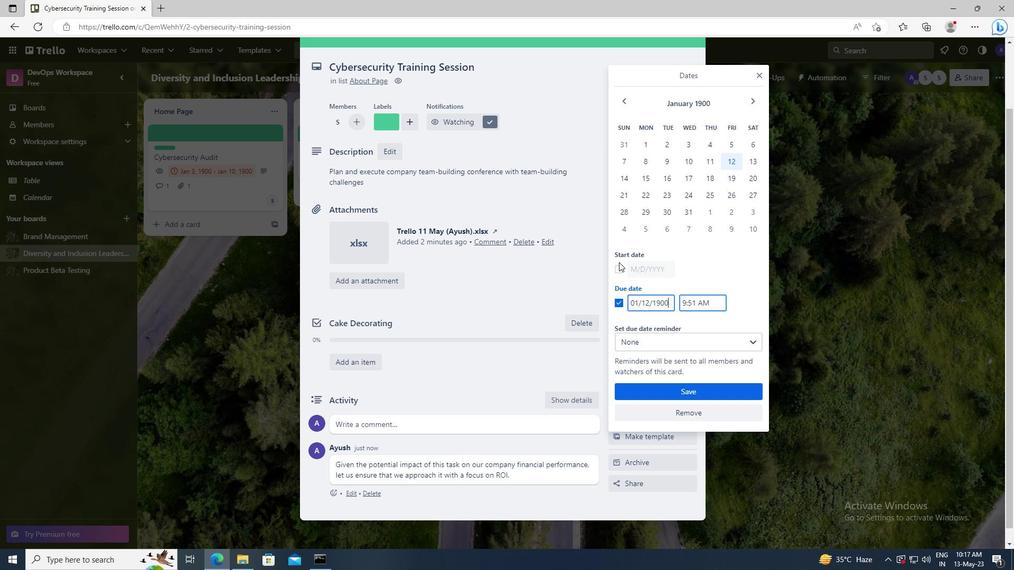 
Action: Mouse pressed left at (617, 270)
Screenshot: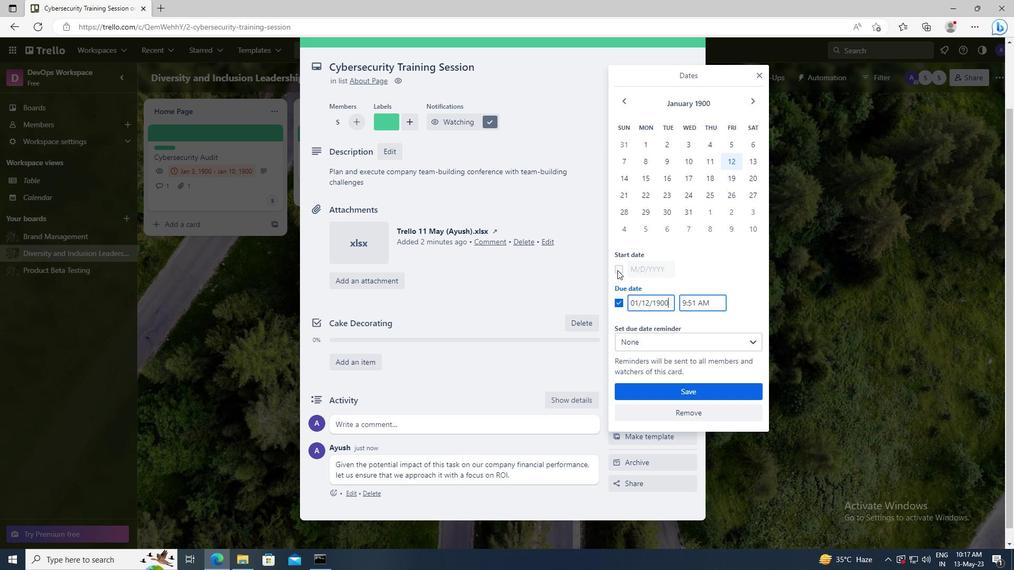 
Action: Mouse moved to (669, 269)
Screenshot: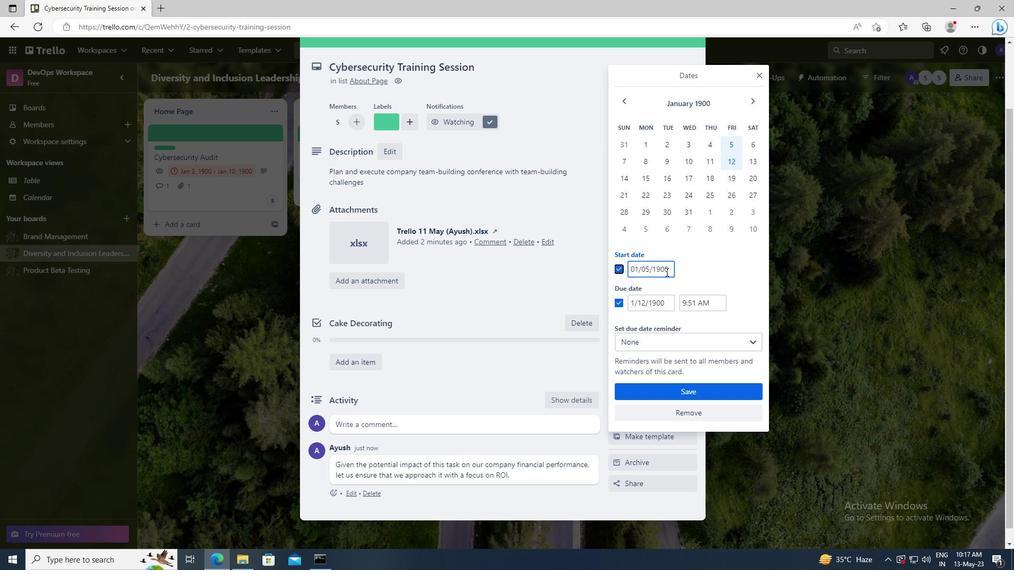 
Action: Mouse pressed left at (669, 269)
Screenshot: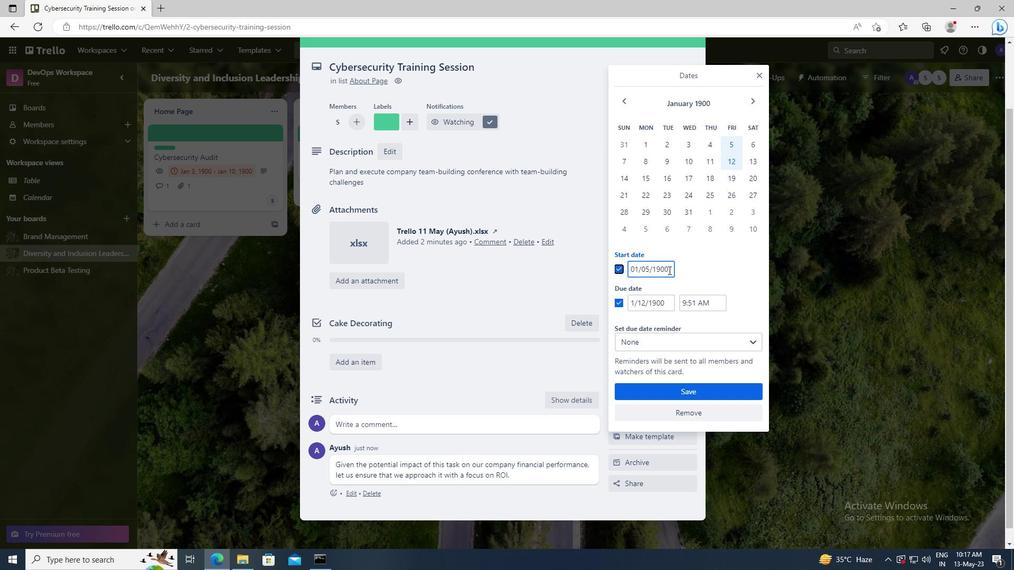 
Action: Key pressed <Key.left><Key.left><Key.left><Key.left><Key.left><Key.backspace>6
Screenshot: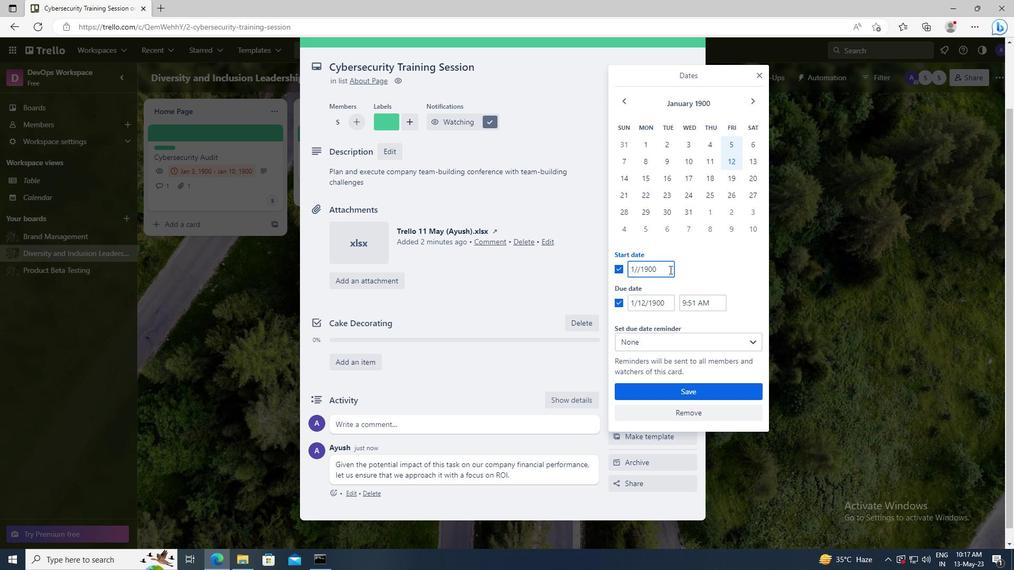 
Action: Mouse moved to (669, 304)
Screenshot: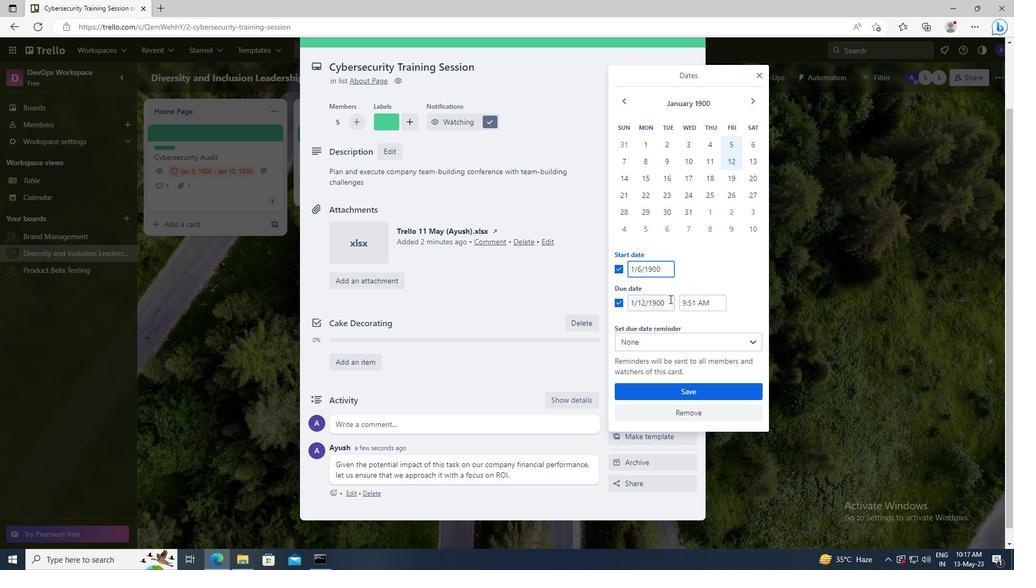 
Action: Mouse pressed left at (669, 304)
Screenshot: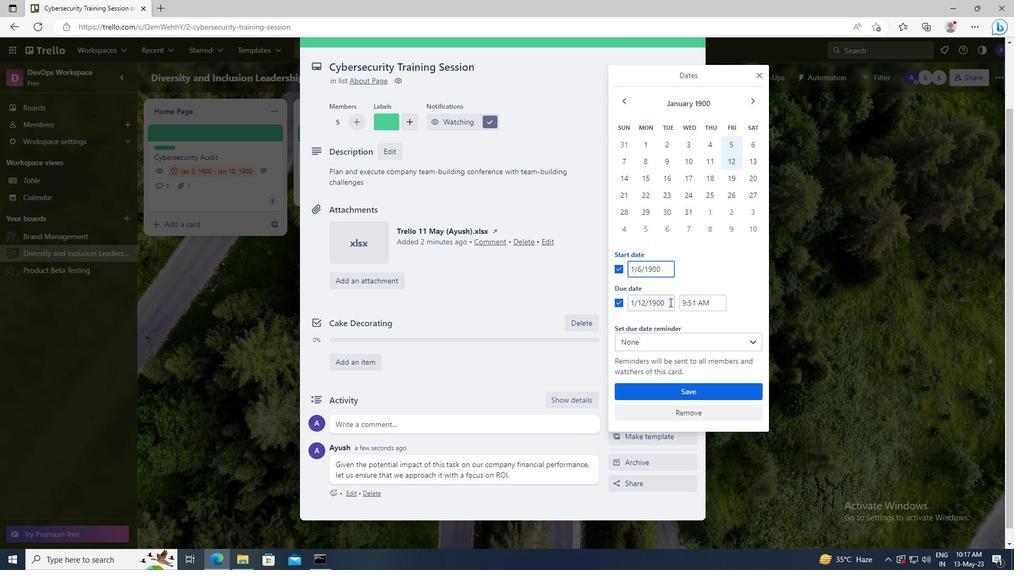 
Action: Key pressed <Key.left><Key.left><Key.left><Key.left><Key.left><Key.backspace><Key.backspace>13
Screenshot: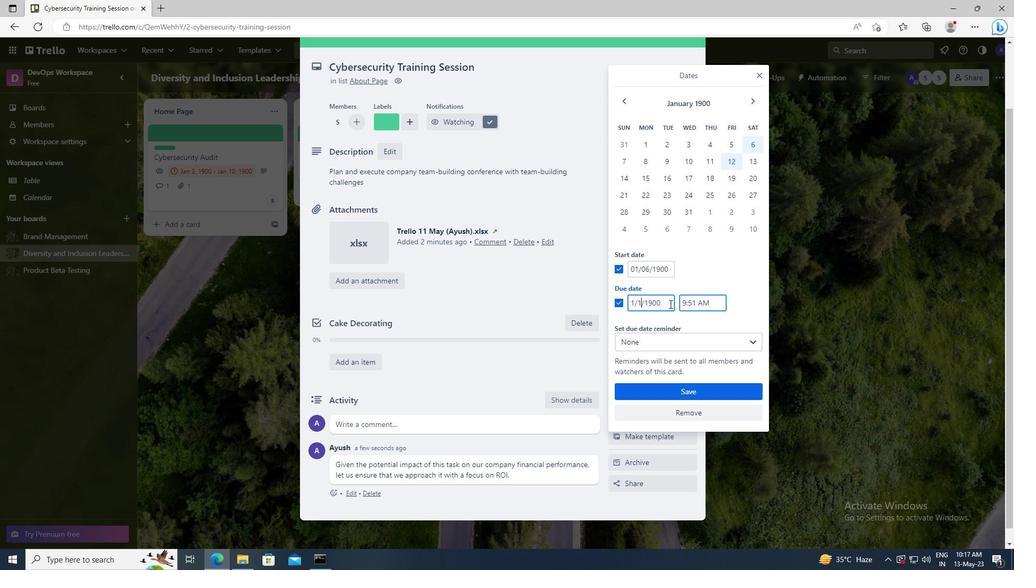 
Action: Mouse moved to (677, 390)
Screenshot: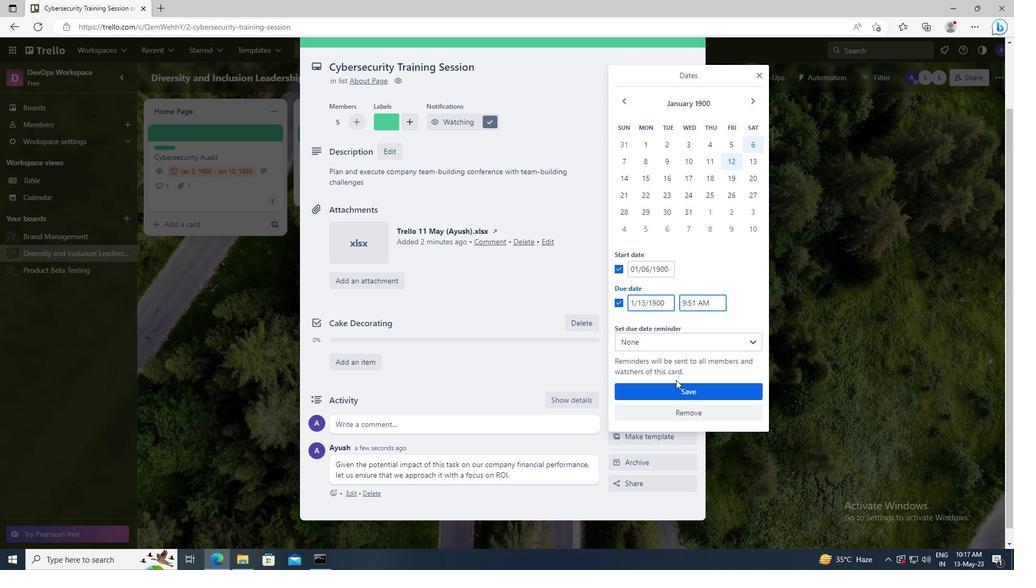 
Action: Mouse pressed left at (677, 390)
Screenshot: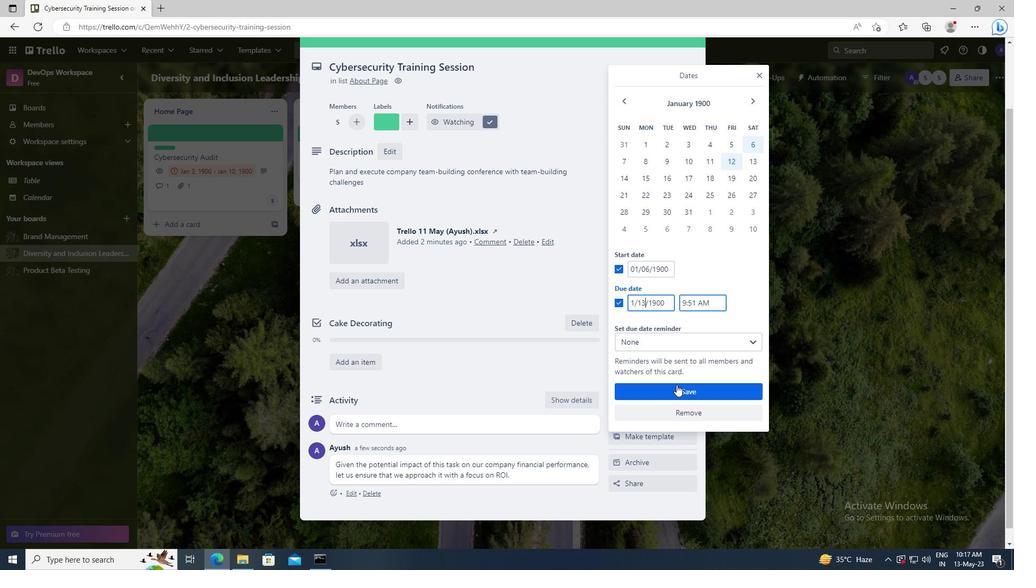
